 Task: Calculate mortgage payments for a house in Charlotte, North Carolina, with a 5 - year ARM loan.
Action: Mouse moved to (238, 170)
Screenshot: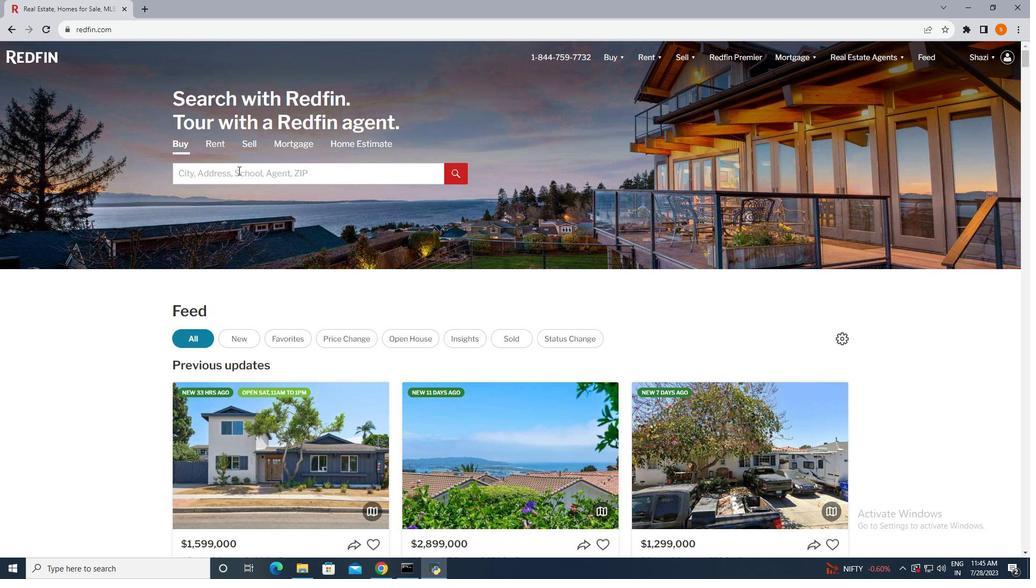 
Action: Mouse pressed left at (238, 170)
Screenshot: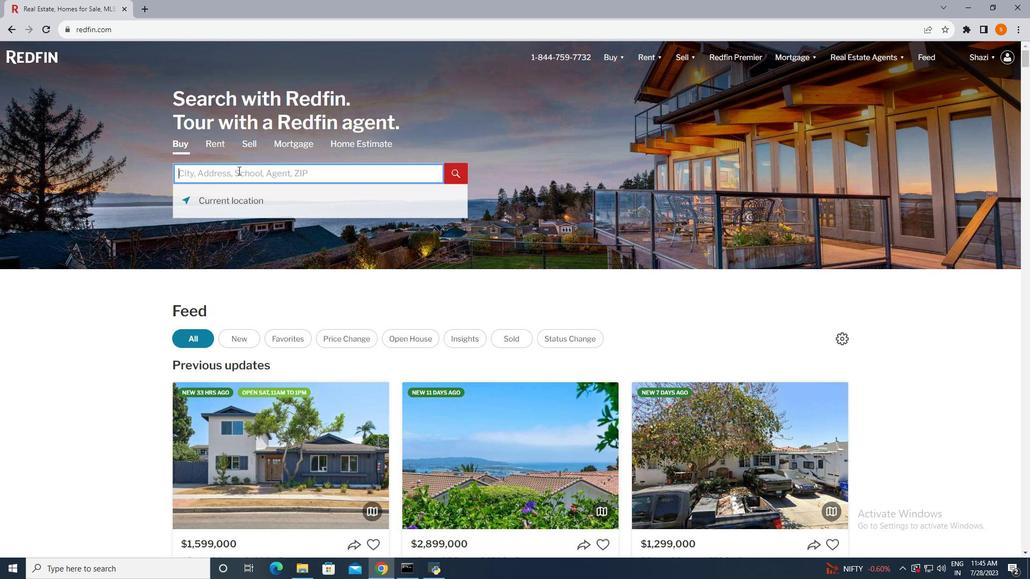 
Action: Key pressed <Key.shift>Charlotte,<Key.space><Key.shift>North<Key.space><Key.shift>Carolina<Key.enter>
Screenshot: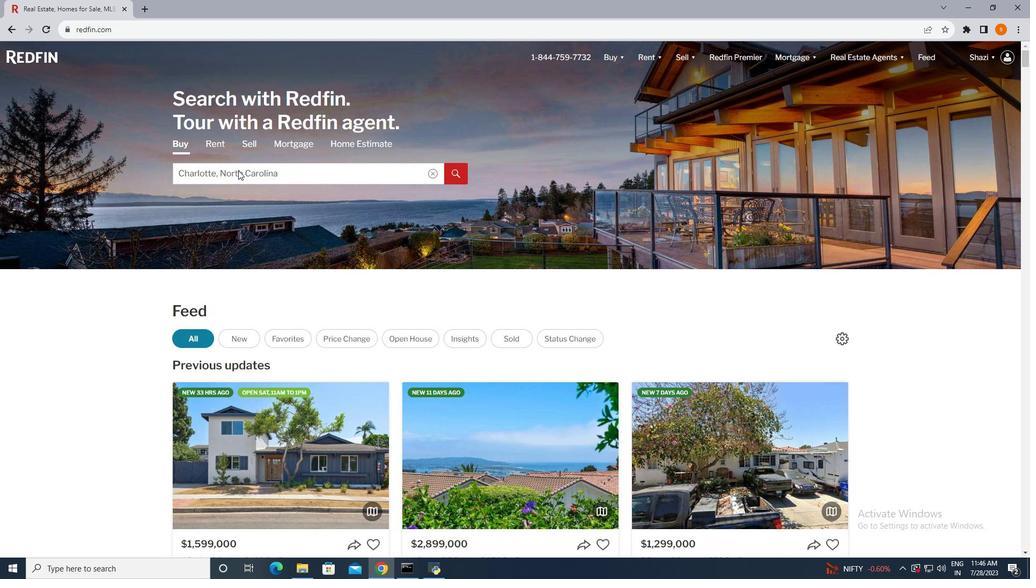 
Action: Mouse moved to (926, 130)
Screenshot: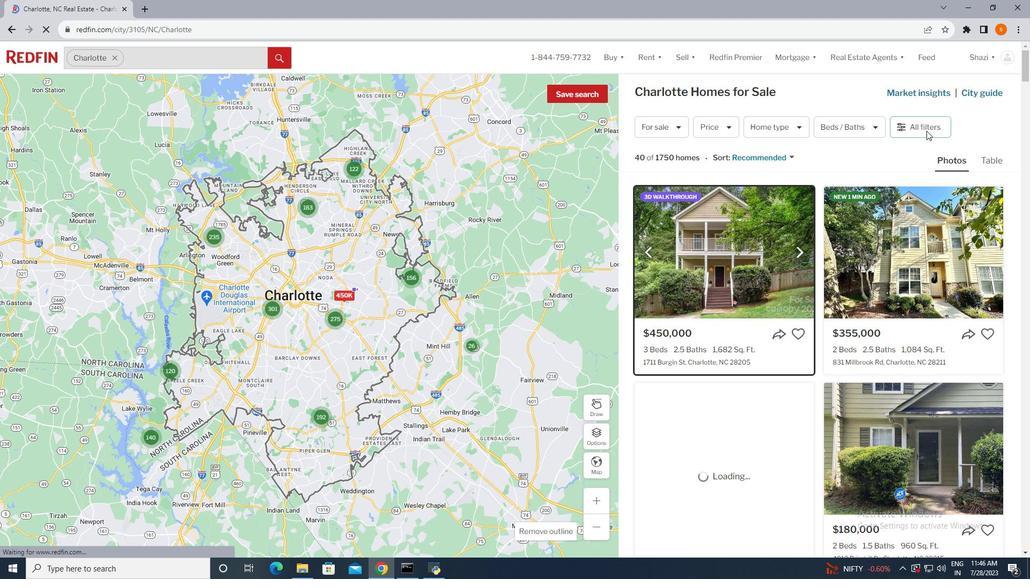 
Action: Mouse pressed left at (926, 130)
Screenshot: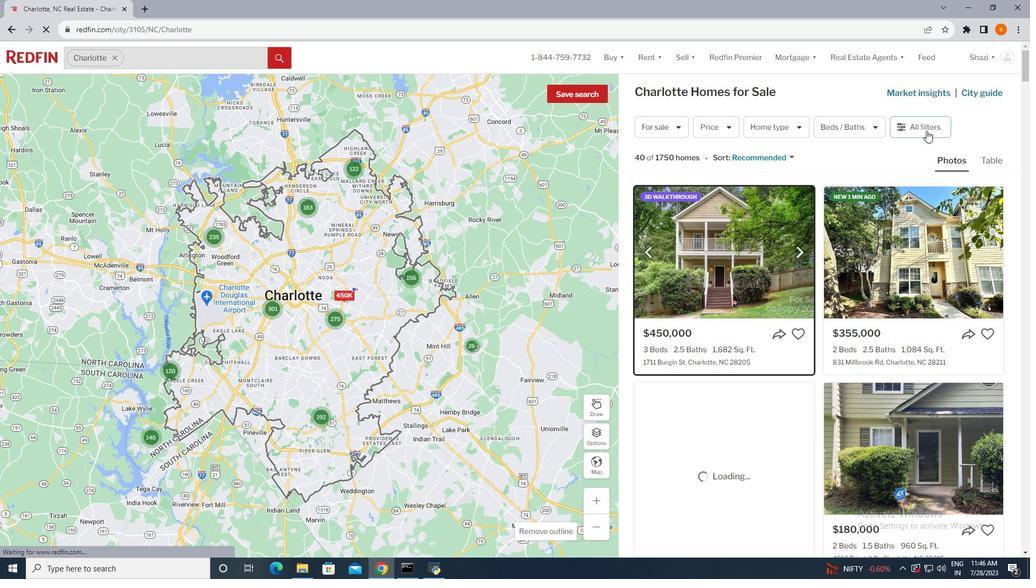 
Action: Mouse moved to (925, 126)
Screenshot: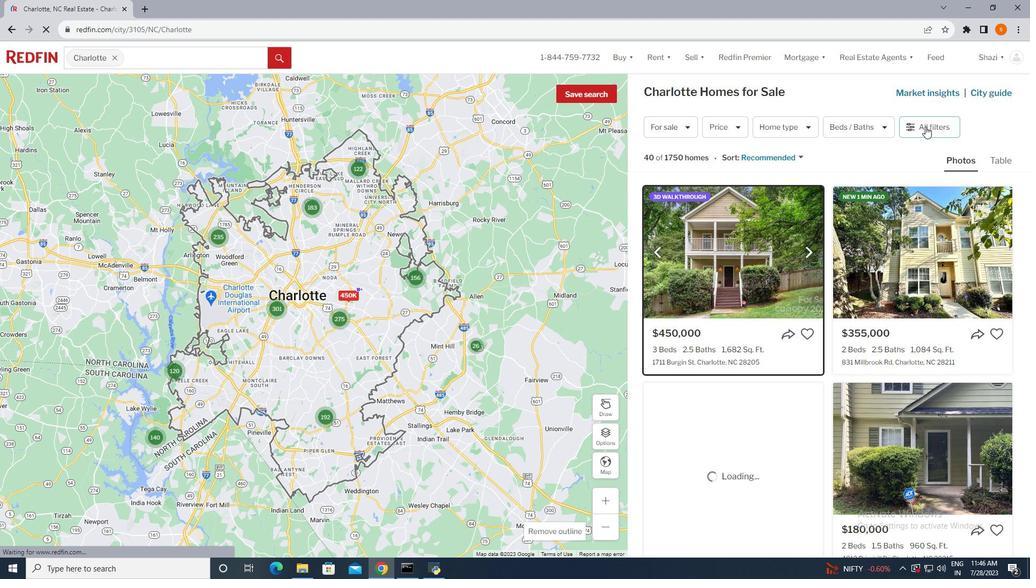 
Action: Mouse pressed left at (925, 126)
Screenshot: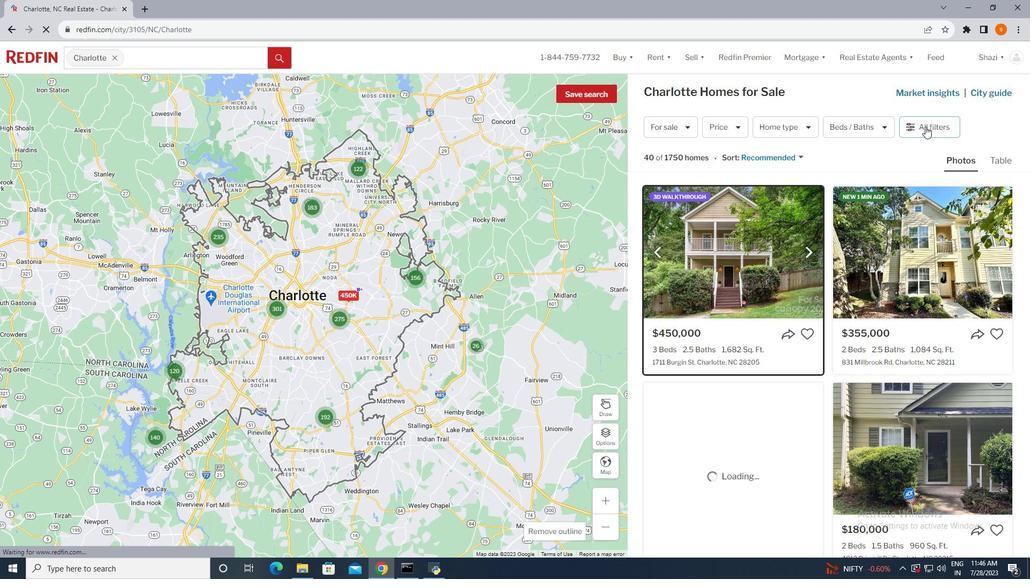 
Action: Mouse moved to (922, 124)
Screenshot: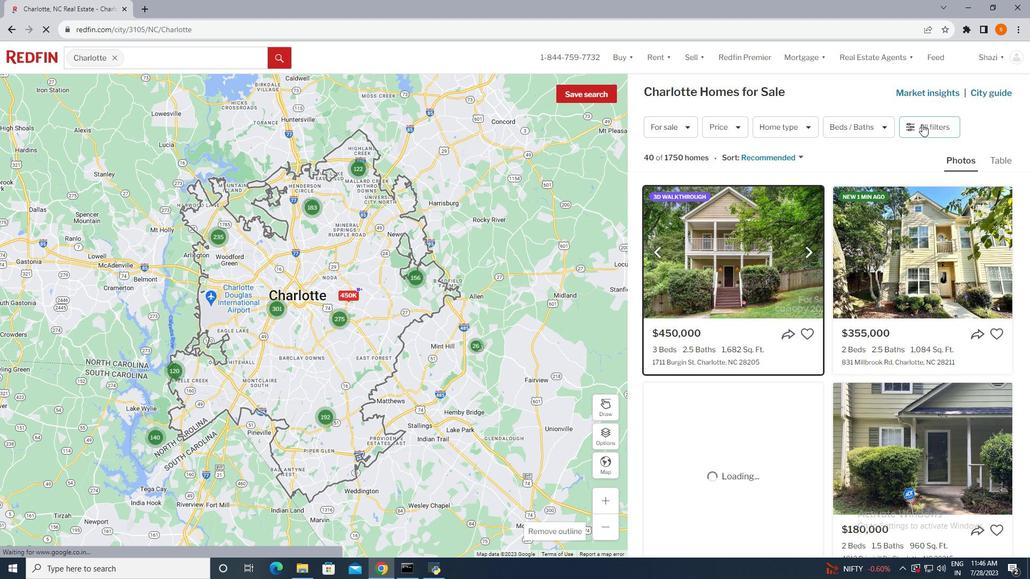 
Action: Mouse pressed left at (922, 124)
Screenshot: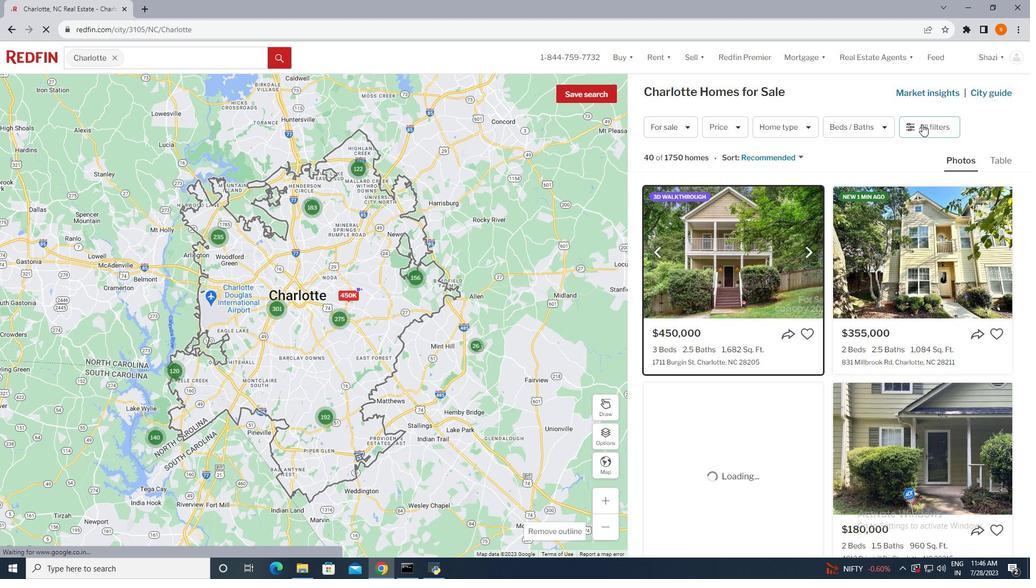 
Action: Mouse moved to (926, 121)
Screenshot: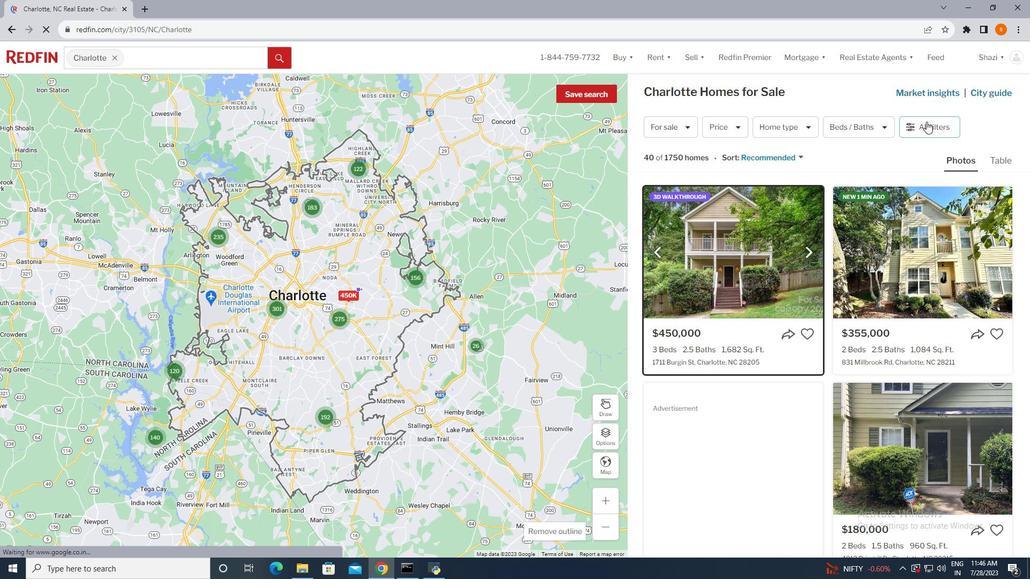 
Action: Mouse pressed left at (926, 121)
Screenshot: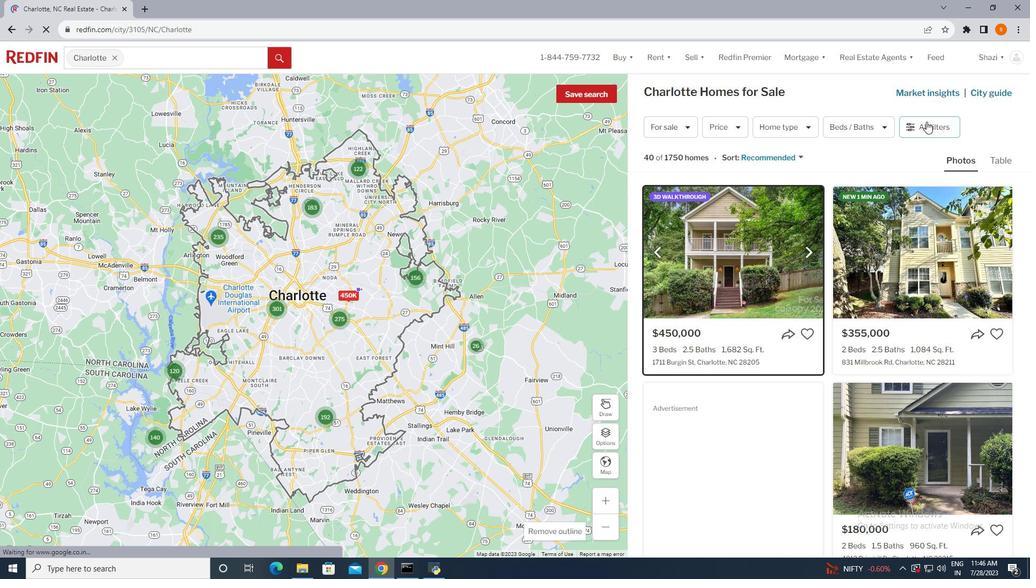 
Action: Mouse moved to (908, 120)
Screenshot: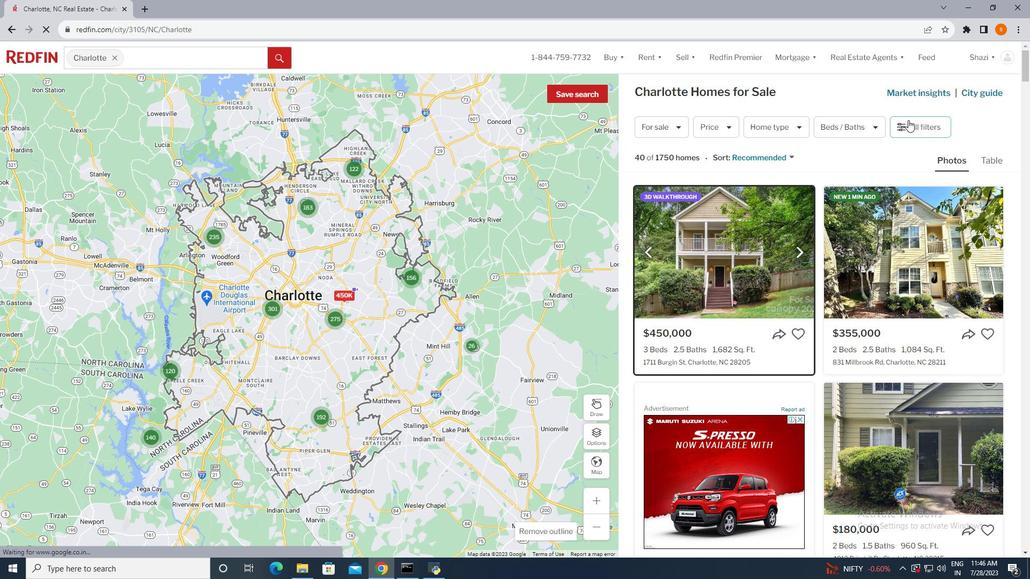 
Action: Mouse pressed left at (908, 120)
Screenshot: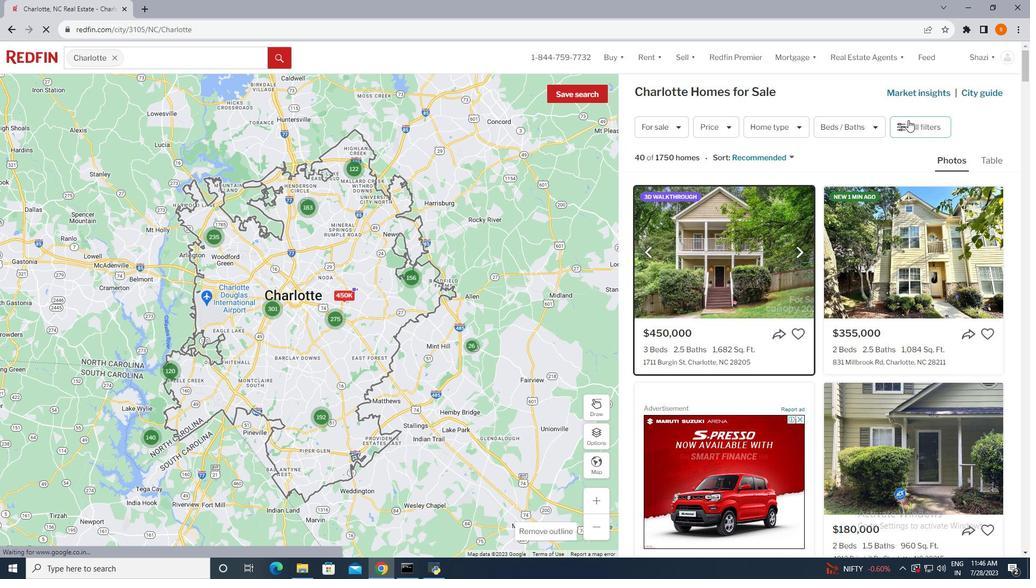 
Action: Mouse moved to (818, 335)
Screenshot: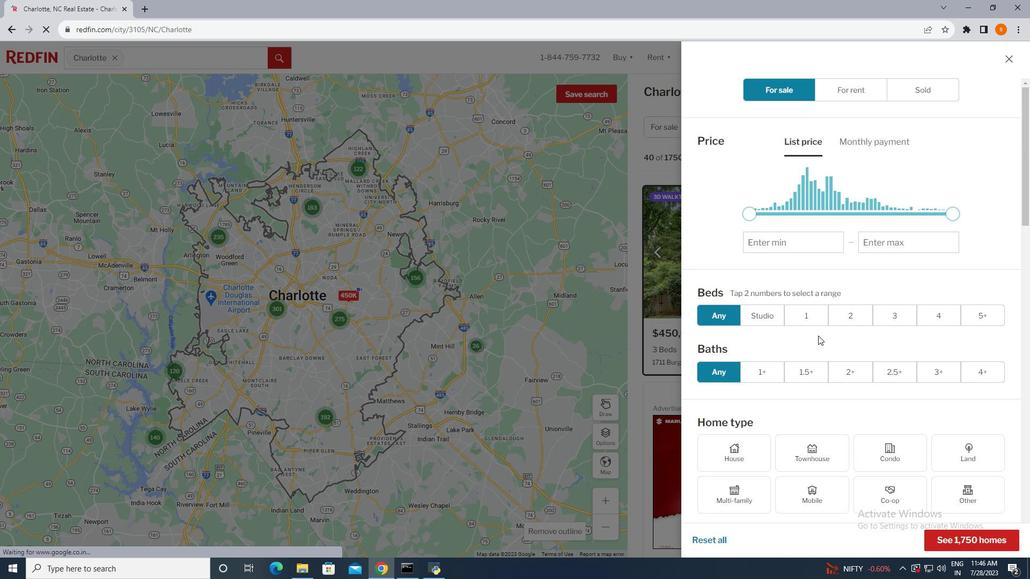 
Action: Mouse scrolled (818, 335) with delta (0, 0)
Screenshot: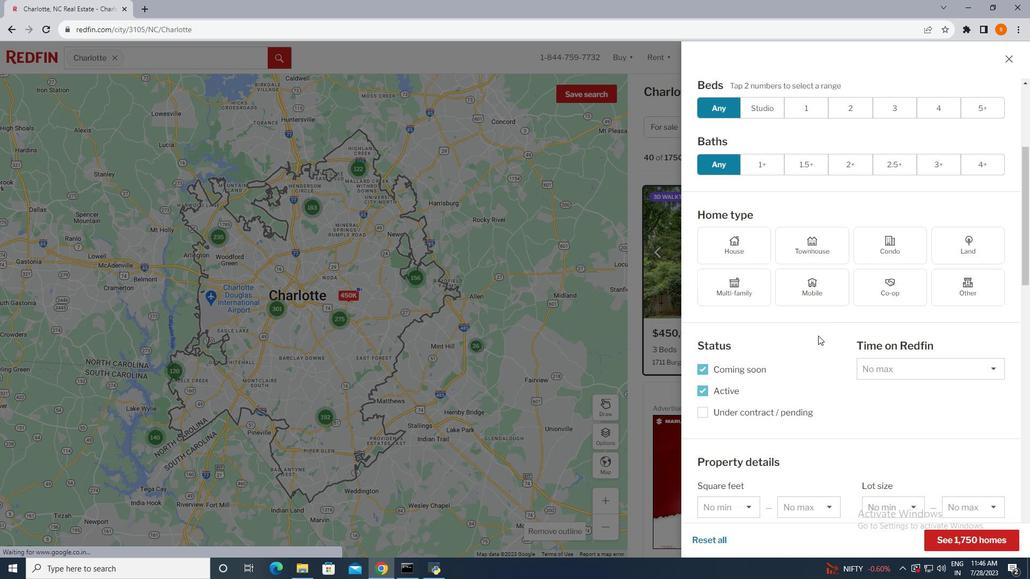 
Action: Mouse scrolled (818, 335) with delta (0, 0)
Screenshot: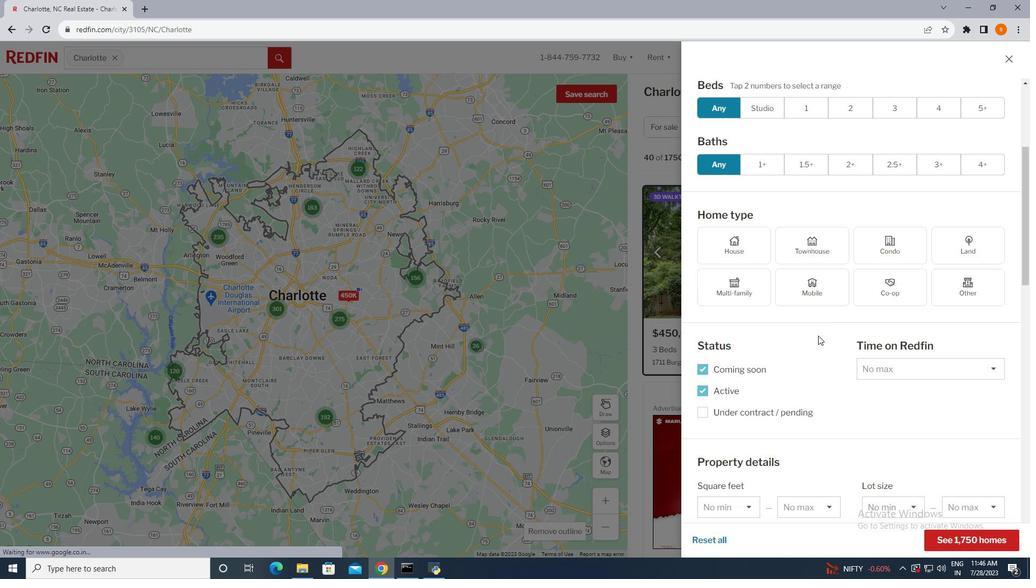 
Action: Mouse scrolled (818, 335) with delta (0, 0)
Screenshot: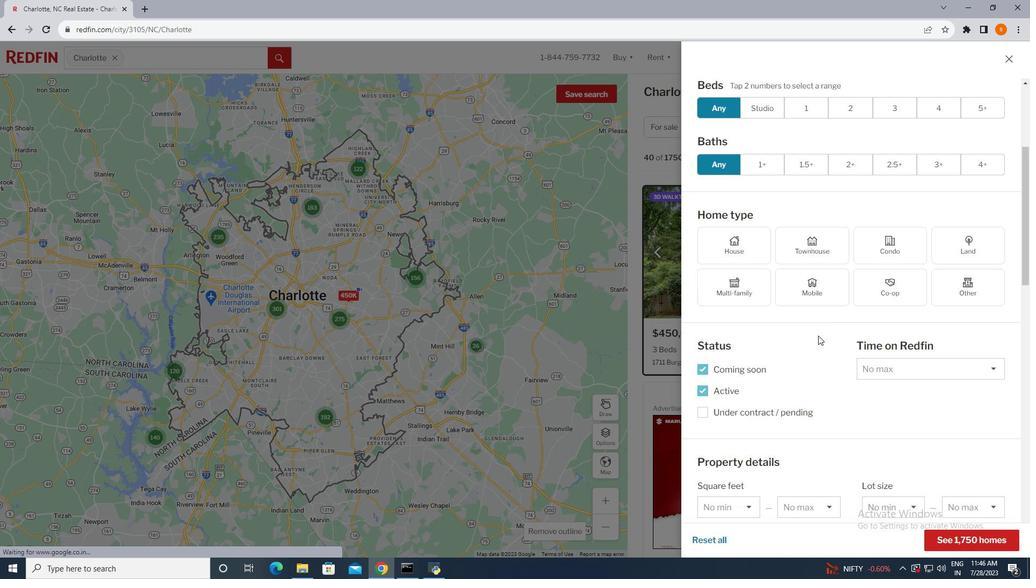 
Action: Mouse scrolled (818, 335) with delta (0, 0)
Screenshot: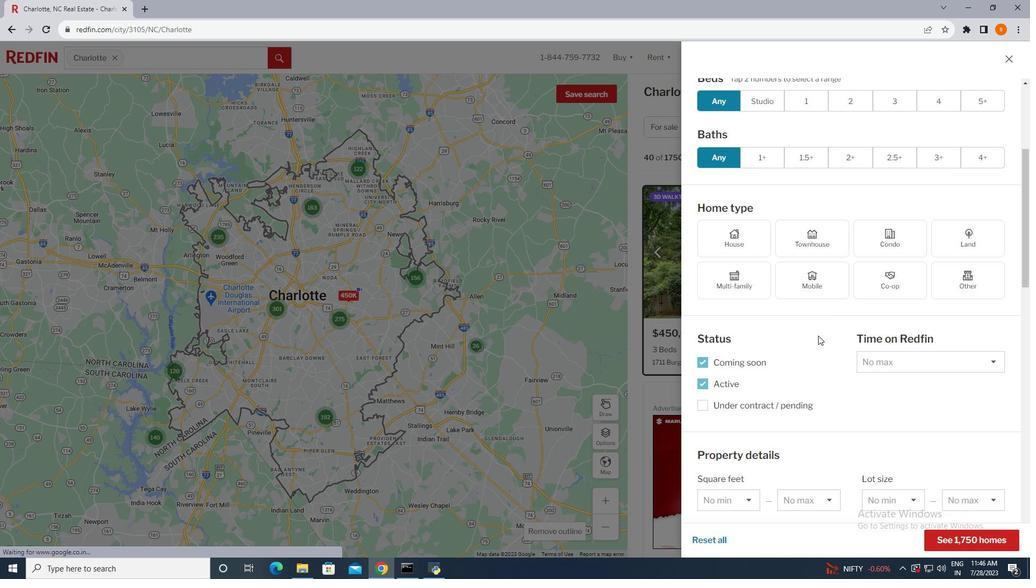 
Action: Mouse moved to (736, 235)
Screenshot: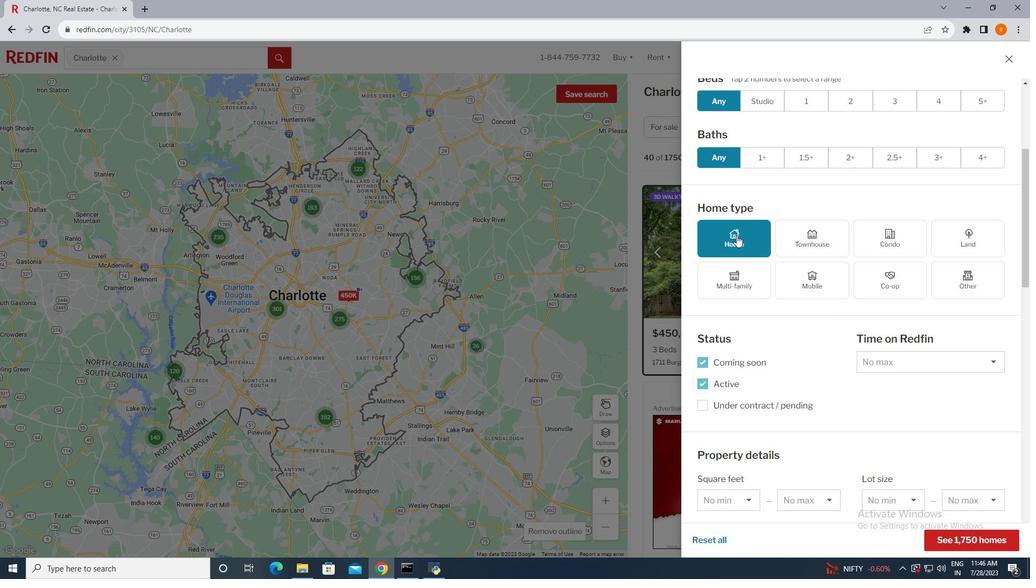 
Action: Mouse pressed left at (736, 235)
Screenshot: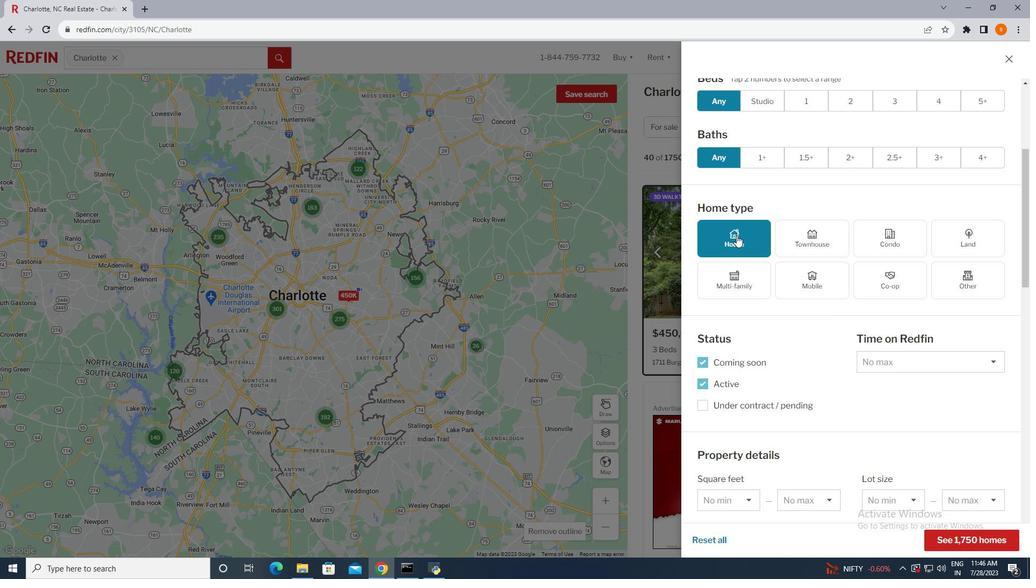 
Action: Mouse moved to (957, 533)
Screenshot: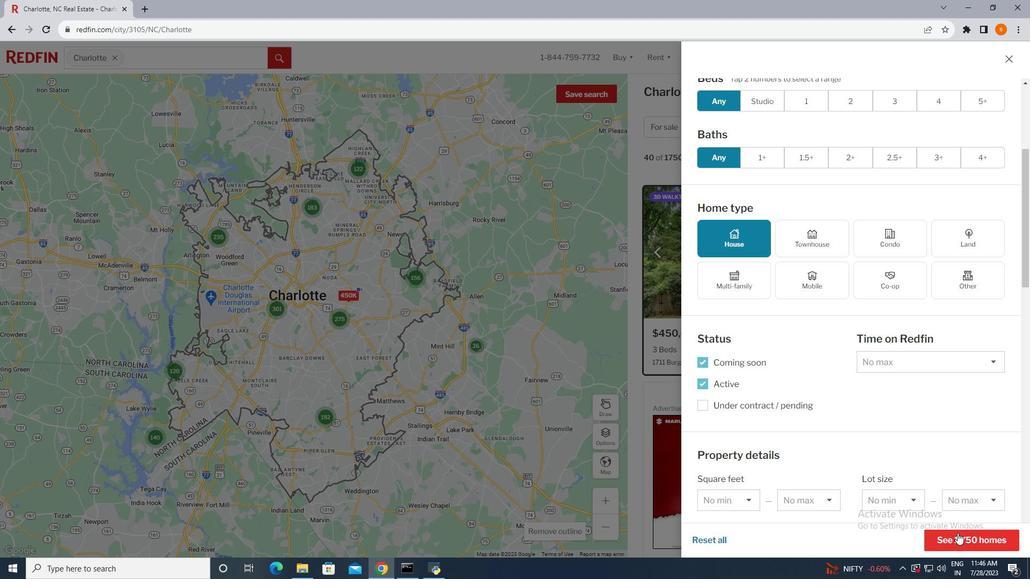 
Action: Mouse pressed left at (957, 533)
Screenshot: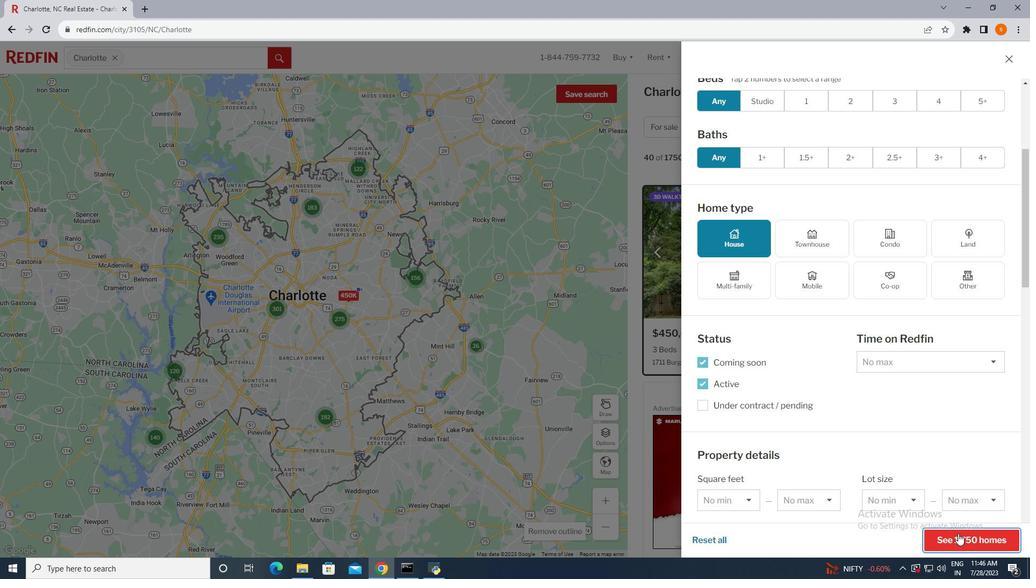 
Action: Mouse moved to (787, 150)
Screenshot: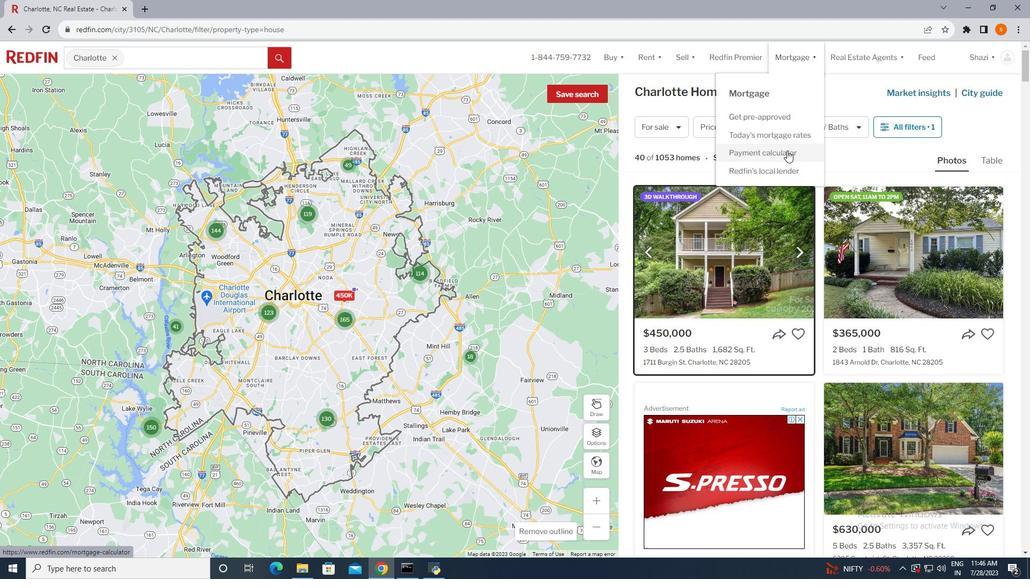 
Action: Mouse pressed left at (787, 150)
Screenshot: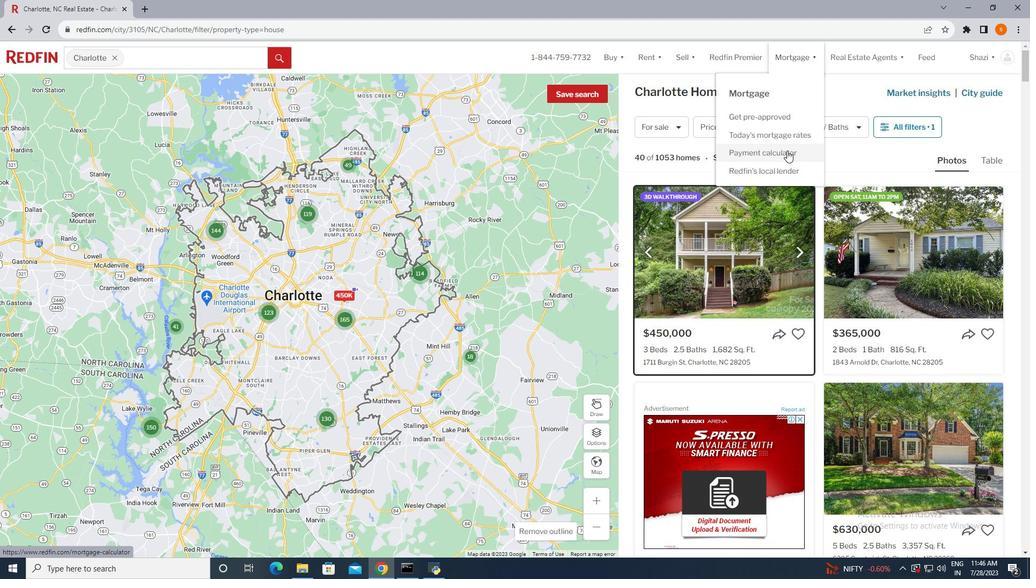 
Action: Mouse moved to (178, 310)
Screenshot: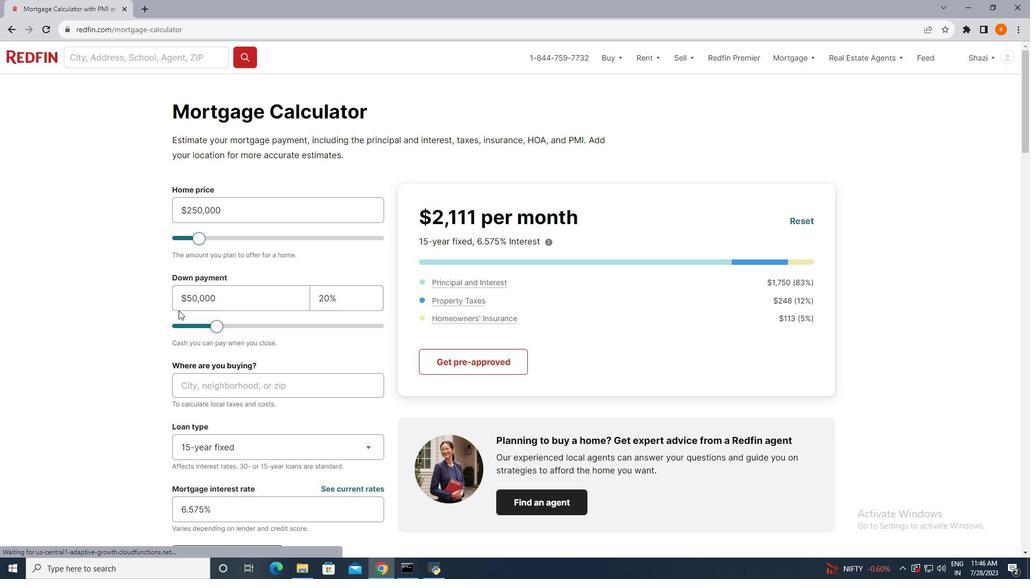 
Action: Mouse scrolled (178, 310) with delta (0, 0)
Screenshot: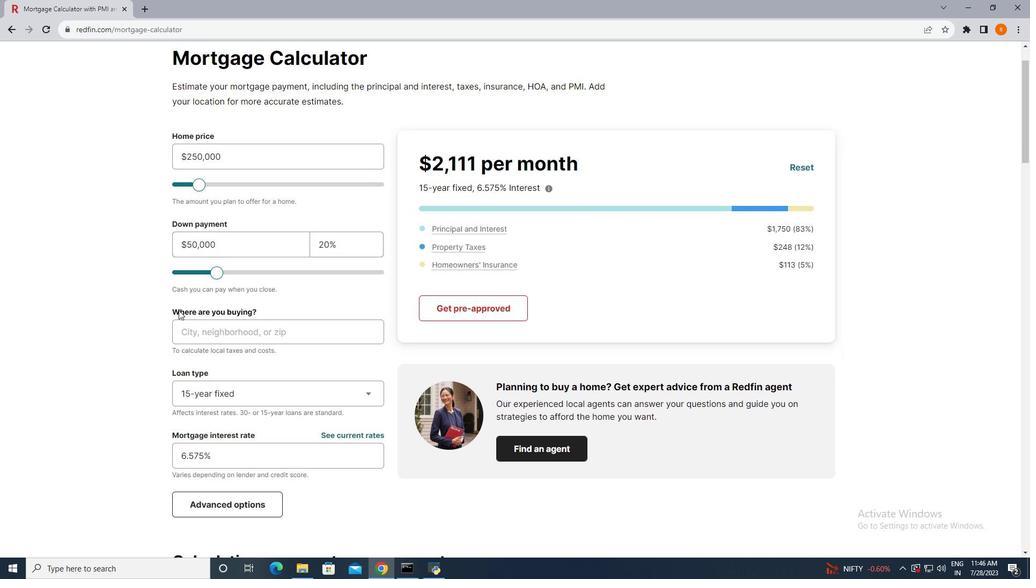 
Action: Mouse moved to (203, 336)
Screenshot: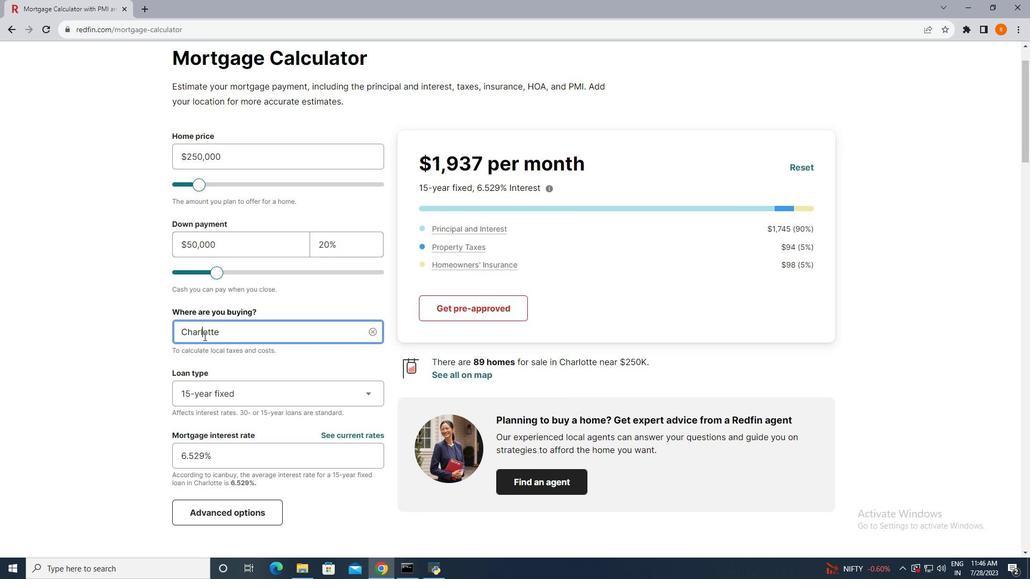 
Action: Mouse pressed left at (203, 336)
Screenshot: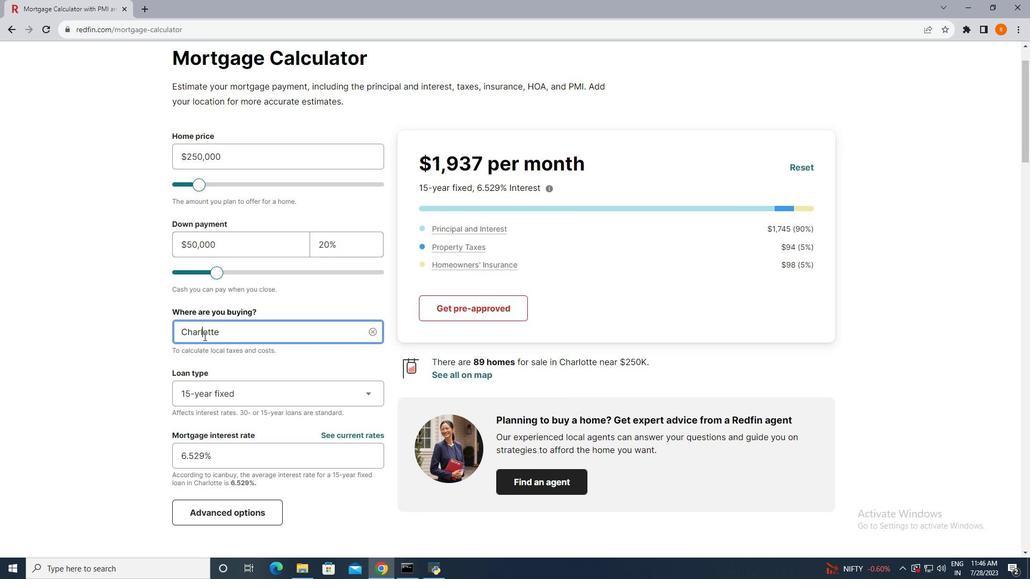 
Action: Mouse moved to (106, 351)
Screenshot: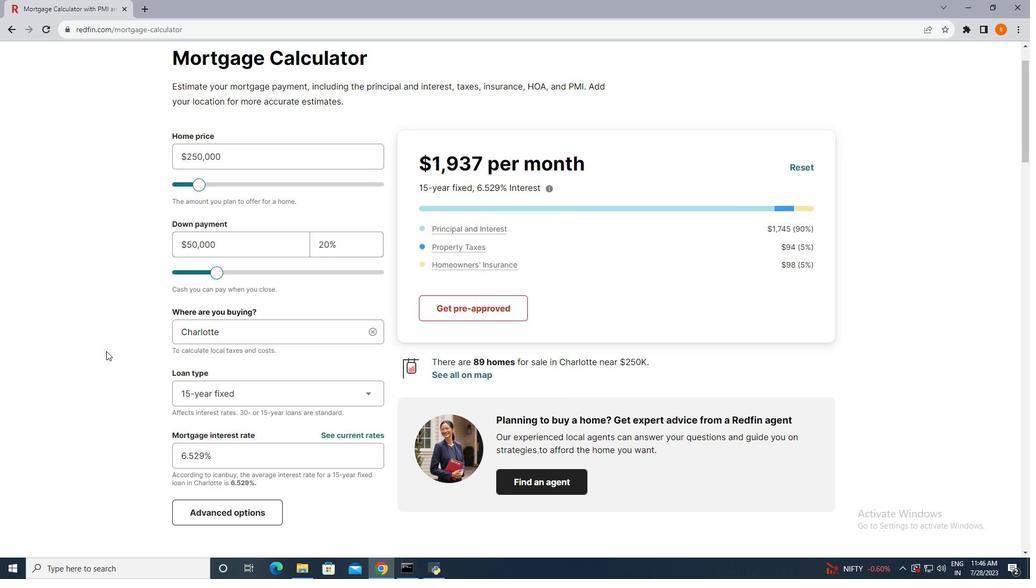 
Action: Mouse pressed left at (106, 351)
Screenshot: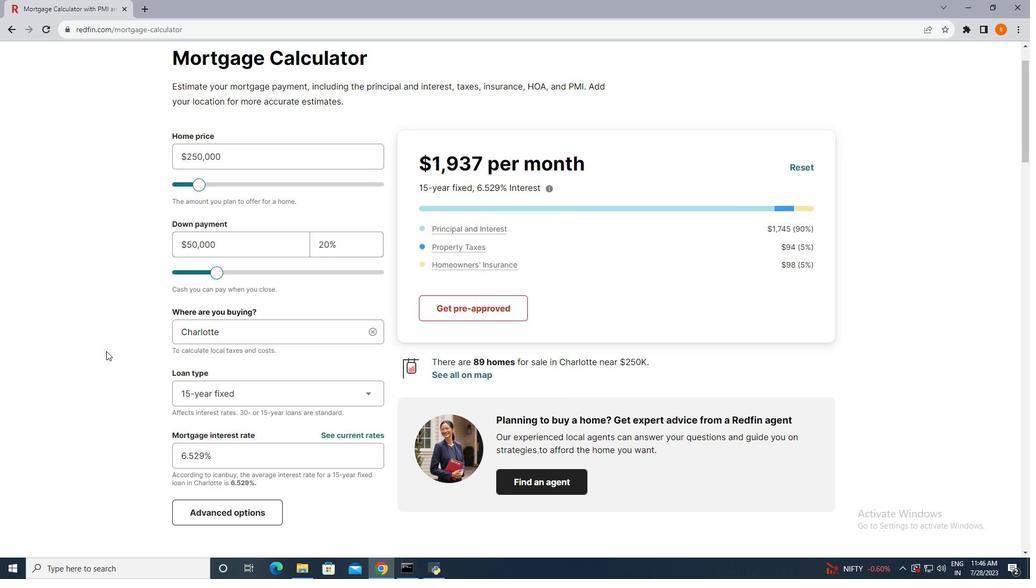 
Action: Mouse moved to (274, 388)
Screenshot: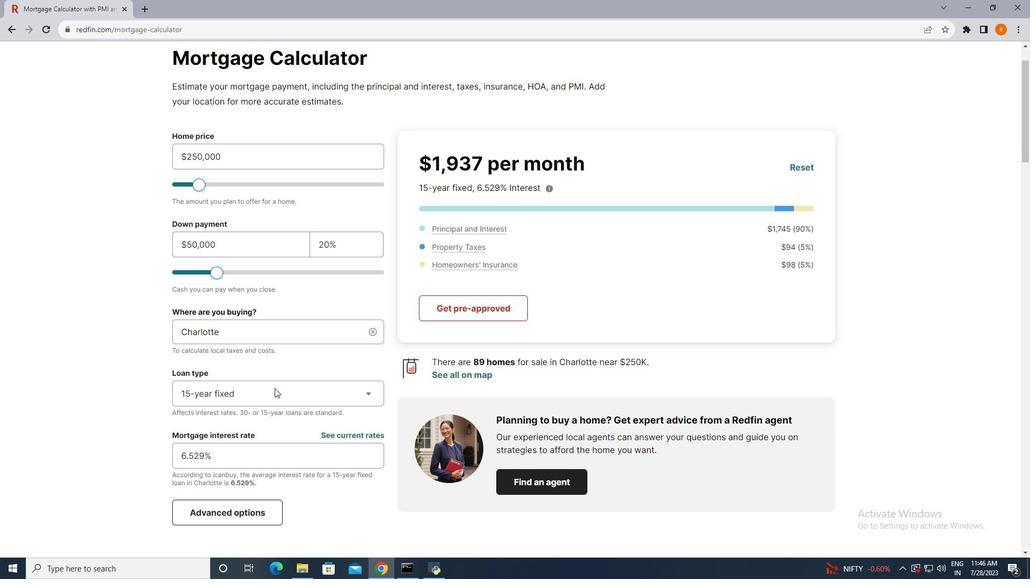 
Action: Mouse pressed left at (274, 388)
Screenshot: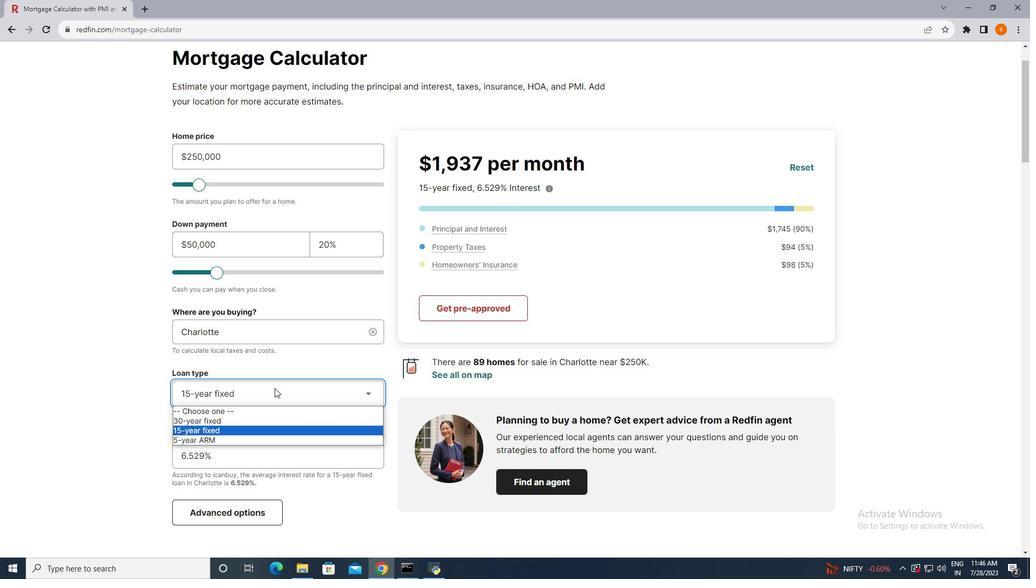 
Action: Mouse moved to (195, 437)
Screenshot: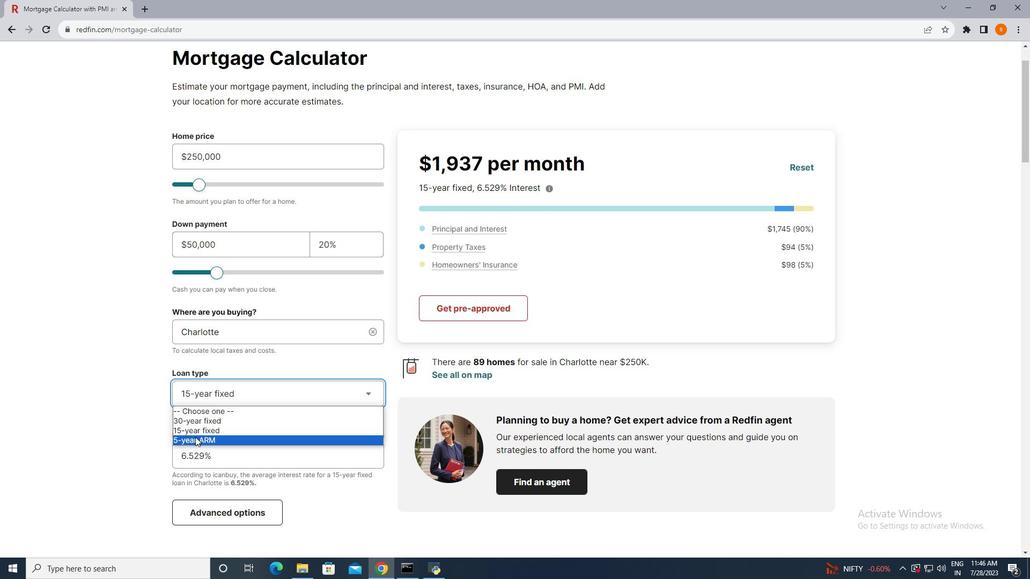 
Action: Mouse pressed left at (195, 437)
Screenshot: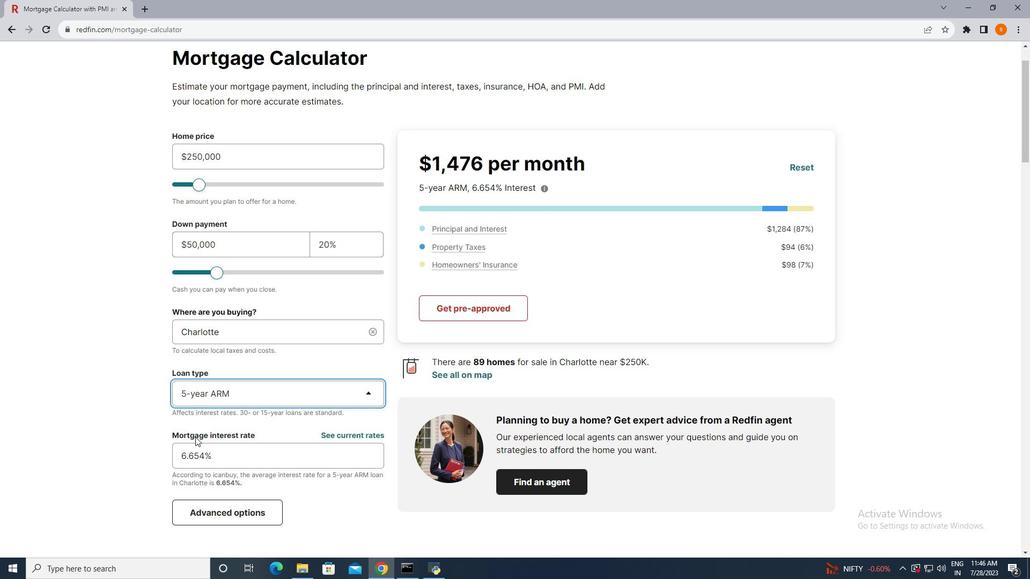 
Action: Mouse moved to (222, 513)
Screenshot: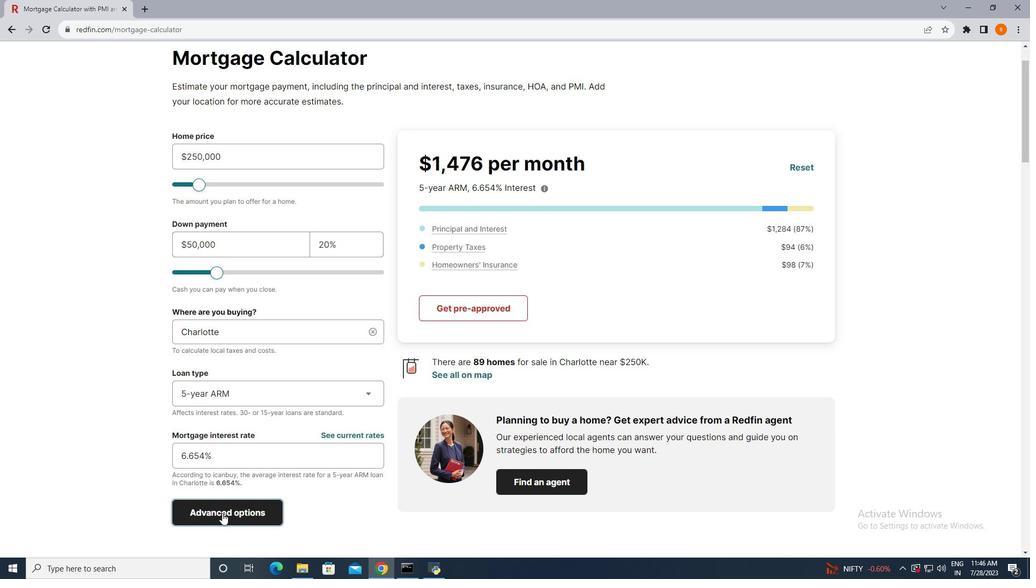 
Action: Mouse pressed left at (222, 513)
Screenshot: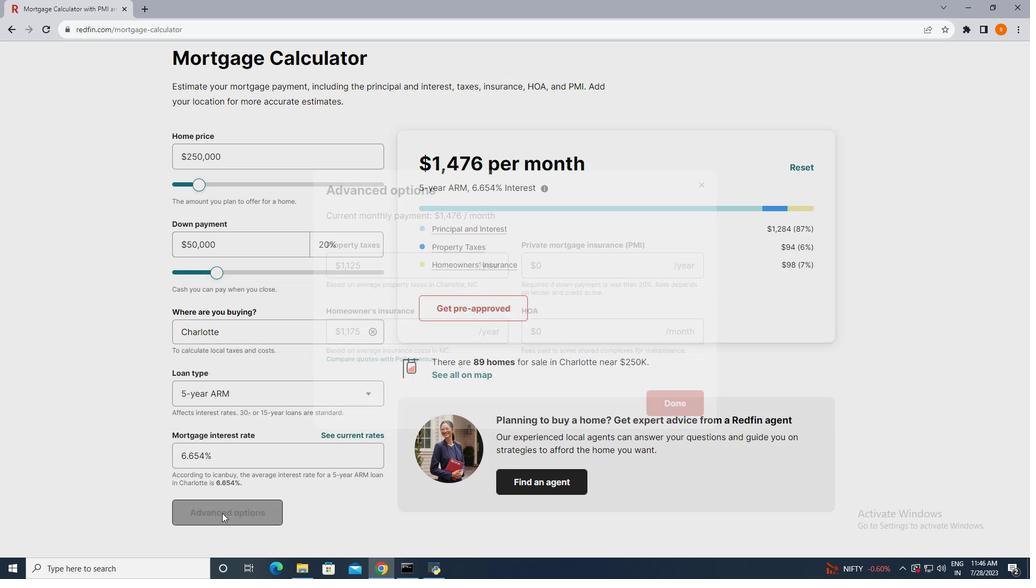 
Action: Mouse moved to (684, 408)
Screenshot: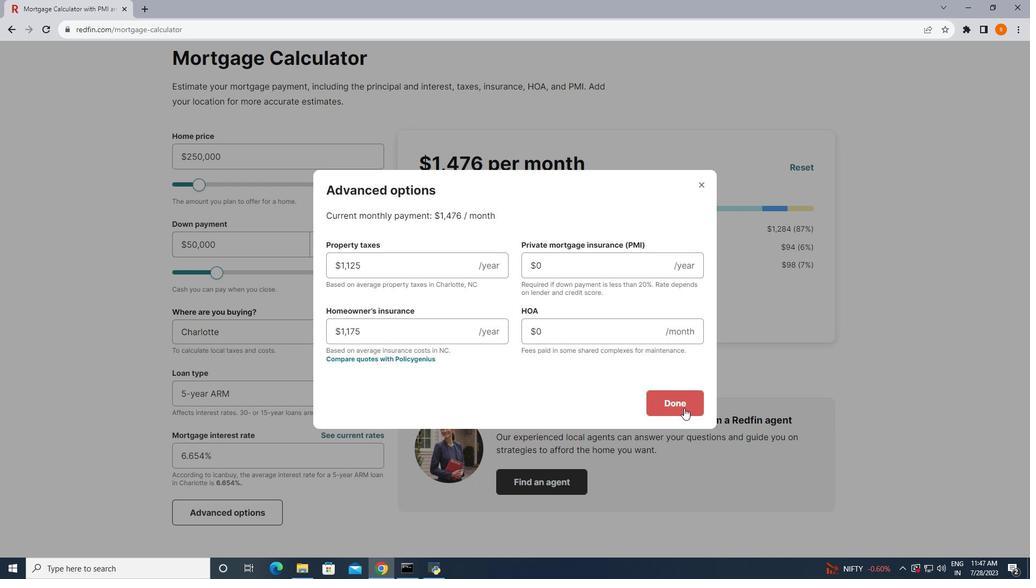 
Action: Mouse pressed left at (684, 408)
Screenshot: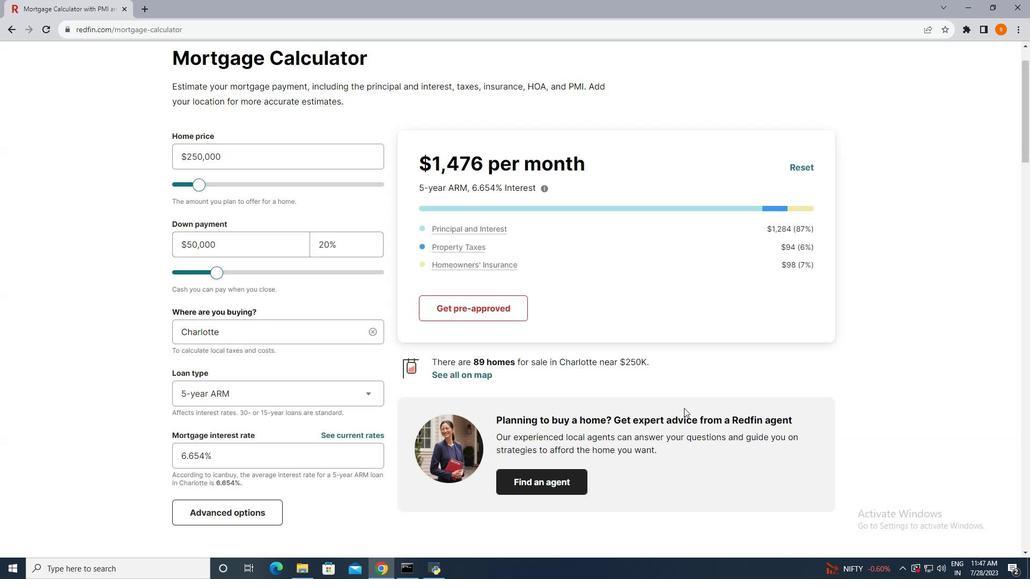 
Action: Mouse moved to (446, 289)
Screenshot: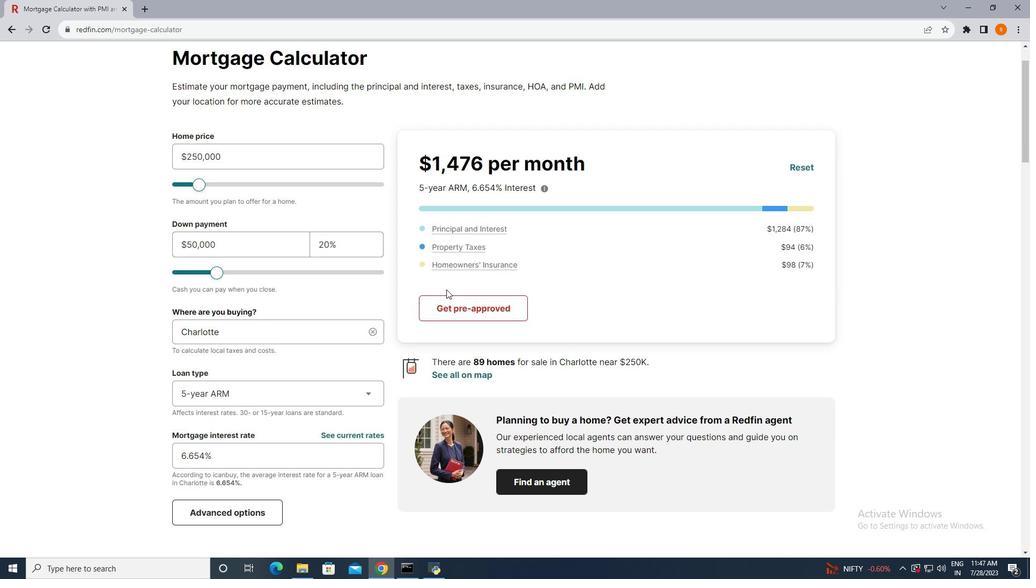 
Action: Mouse scrolled (446, 289) with delta (0, 0)
Screenshot: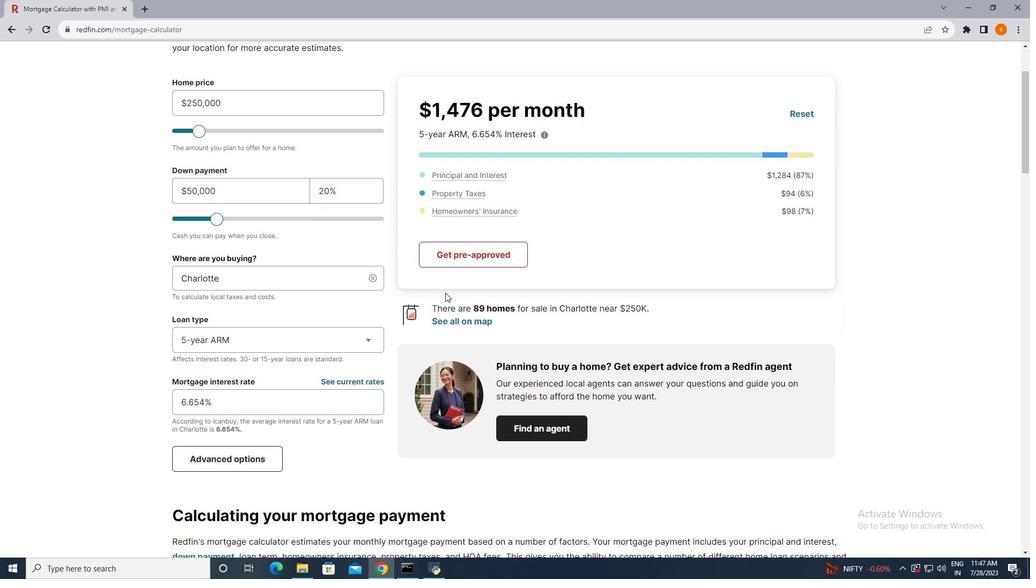
Action: Mouse moved to (445, 293)
Screenshot: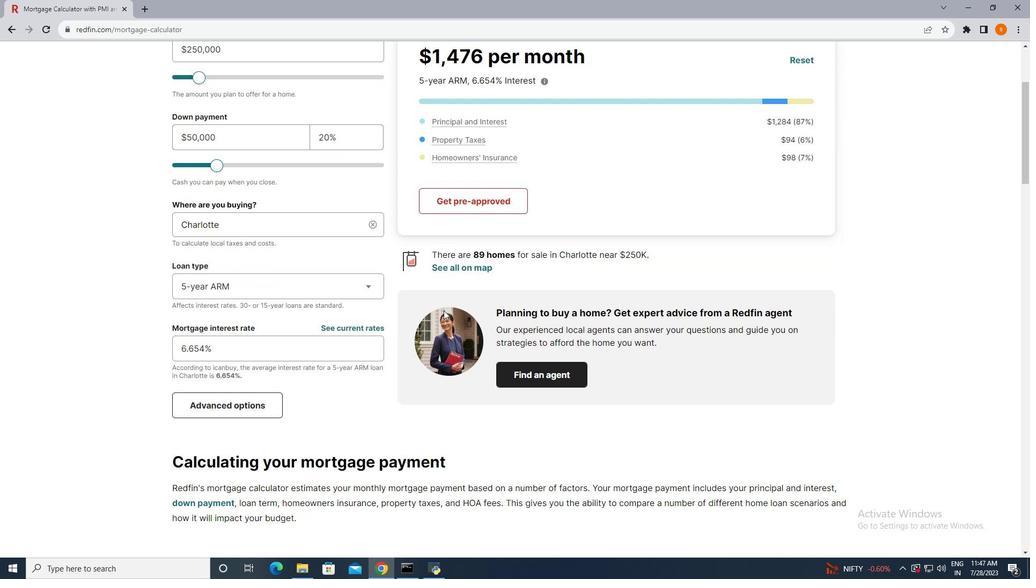 
Action: Mouse scrolled (445, 292) with delta (0, 0)
Screenshot: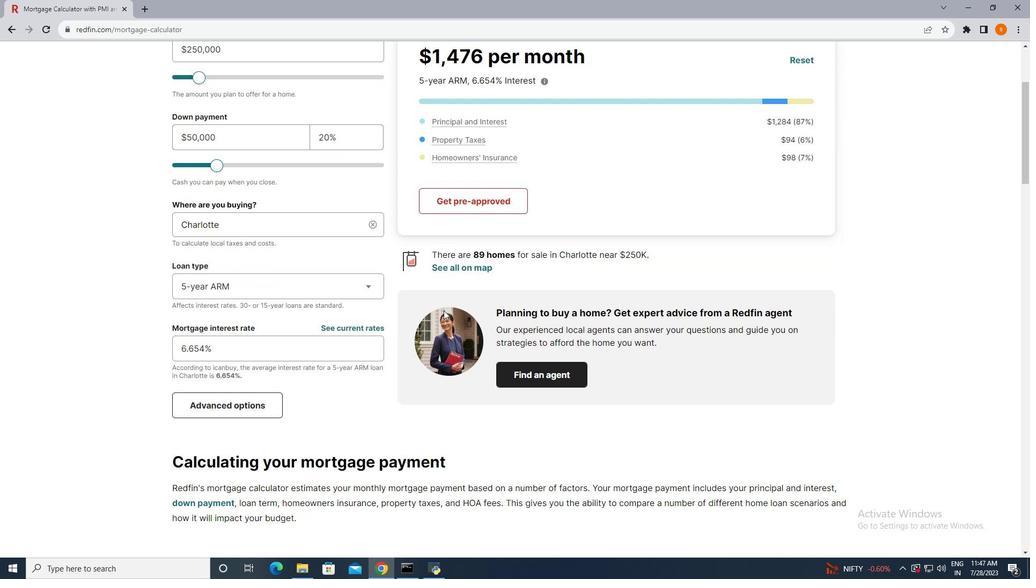 
Action: Mouse moved to (443, 313)
Screenshot: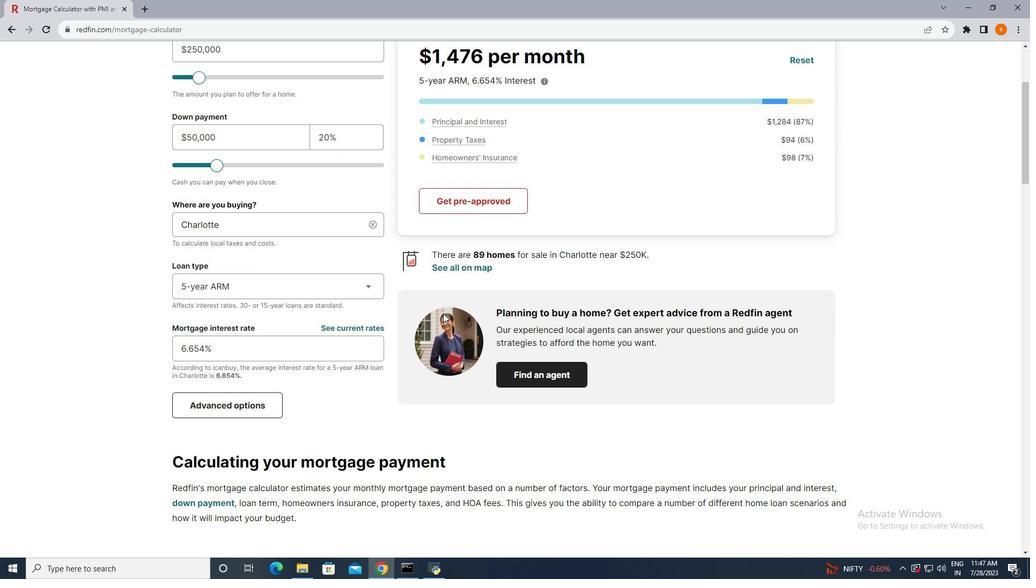 
Action: Mouse scrolled (443, 313) with delta (0, 0)
Screenshot: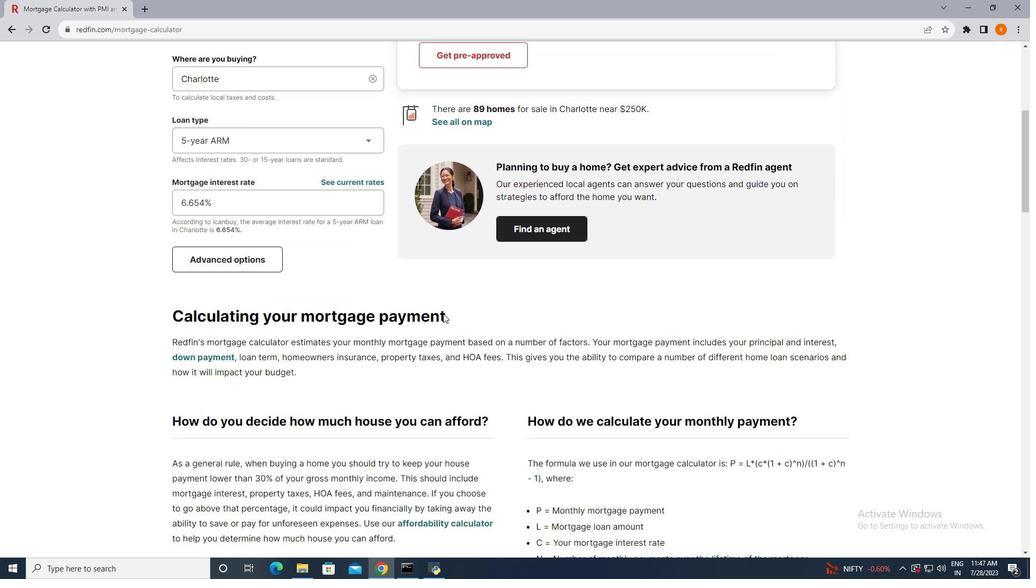 
Action: Mouse scrolled (443, 313) with delta (0, 0)
Screenshot: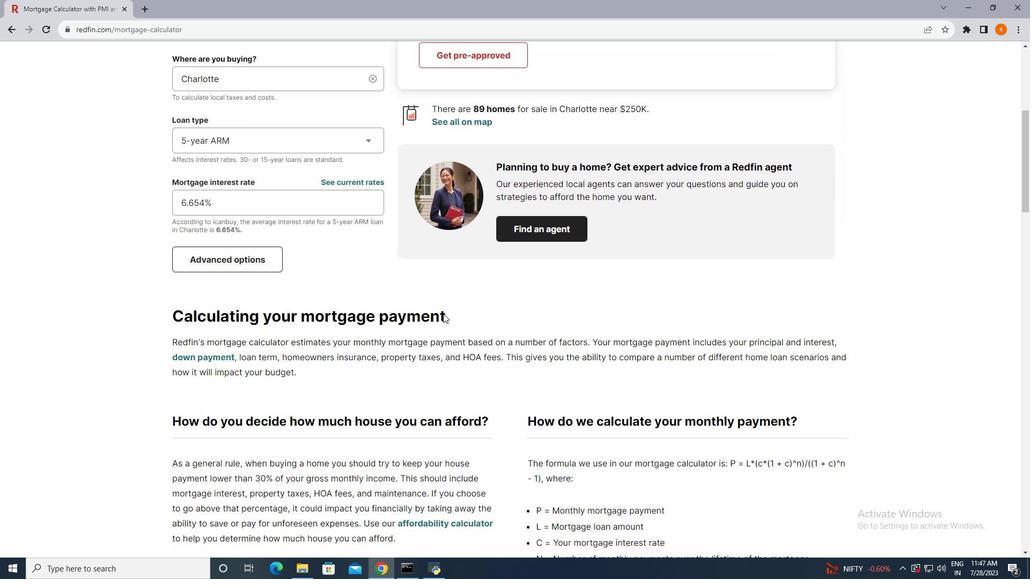 
Action: Mouse scrolled (443, 313) with delta (0, 0)
Screenshot: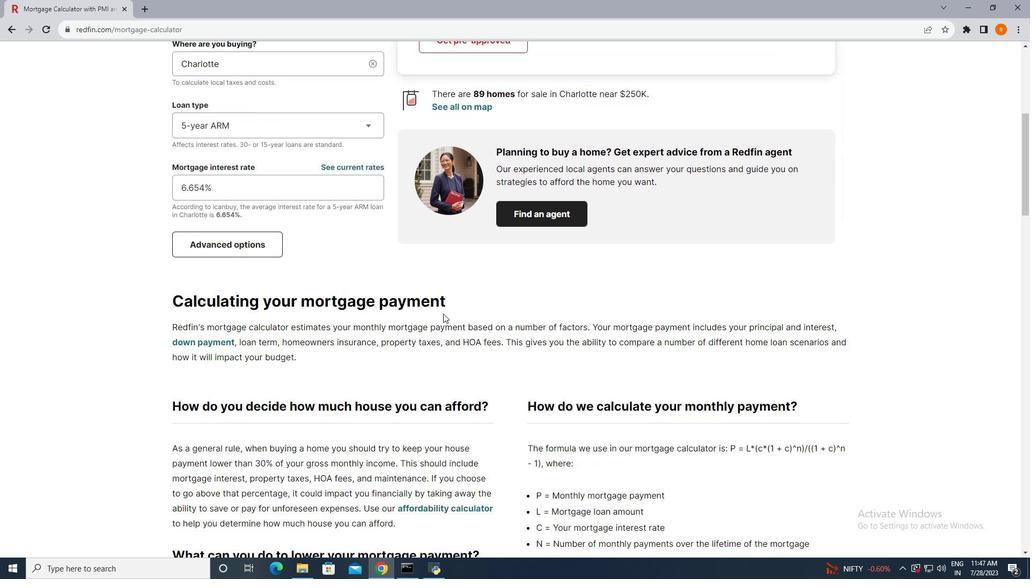 
Action: Mouse scrolled (443, 313) with delta (0, 0)
Screenshot: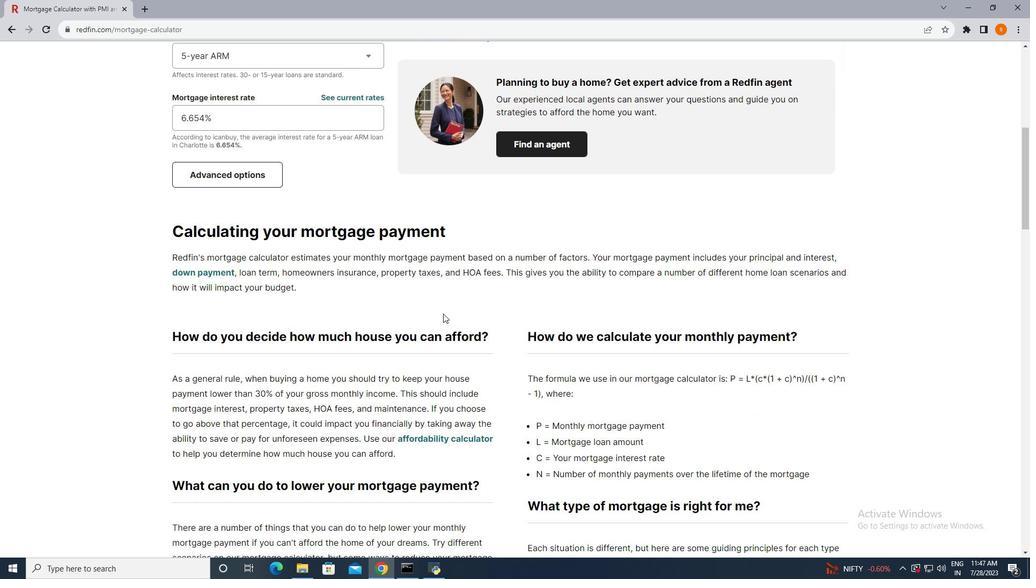 
Action: Mouse scrolled (443, 313) with delta (0, 0)
Screenshot: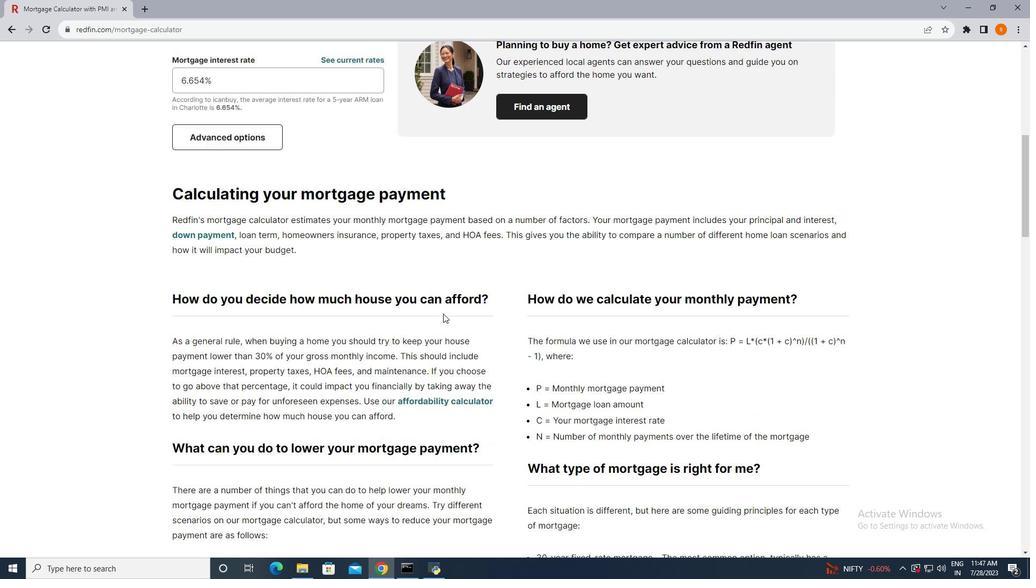 
Action: Mouse scrolled (443, 313) with delta (0, 0)
Screenshot: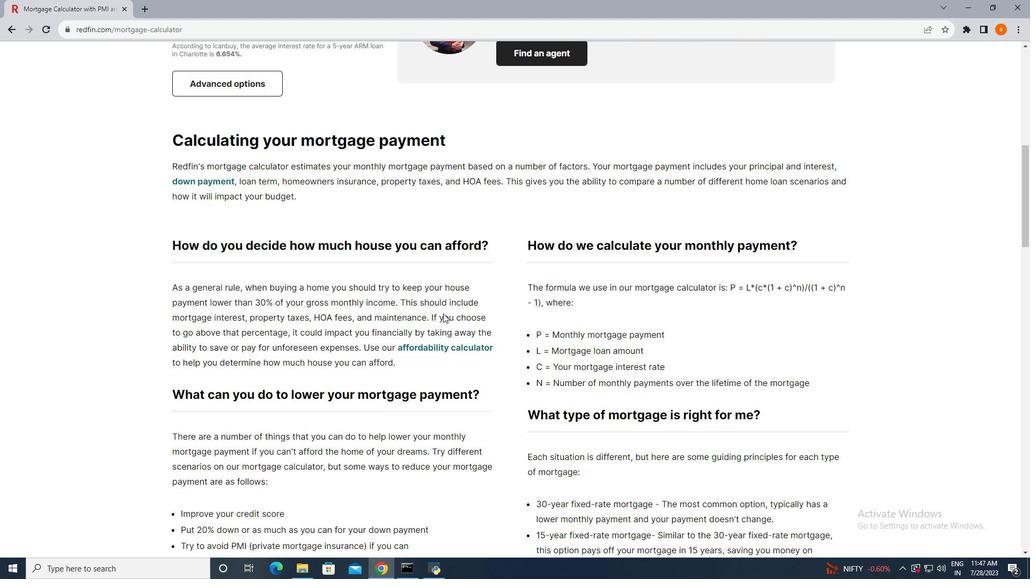 
Action: Mouse scrolled (443, 313) with delta (0, 0)
Screenshot: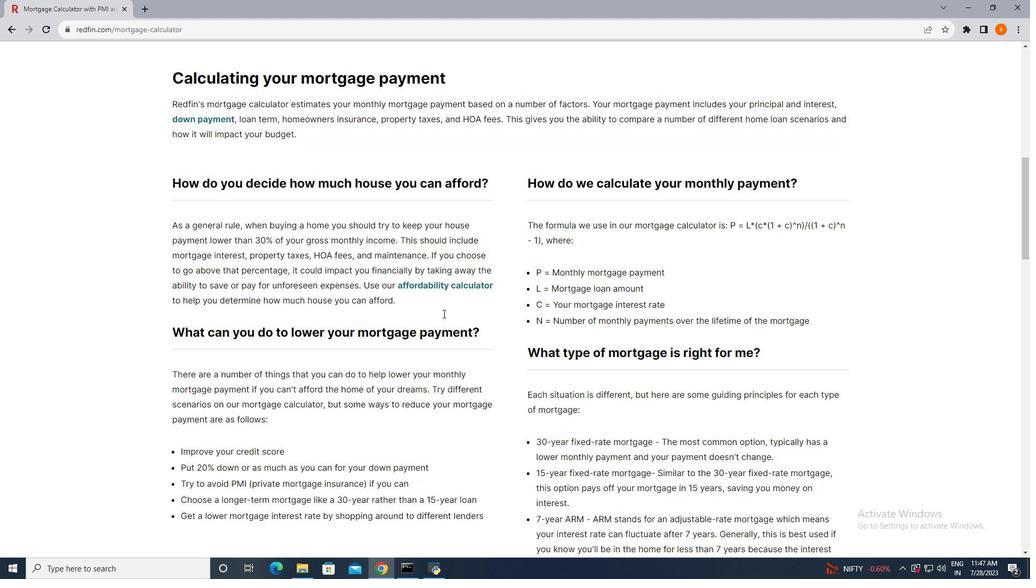 
Action: Mouse scrolled (443, 313) with delta (0, 0)
Screenshot: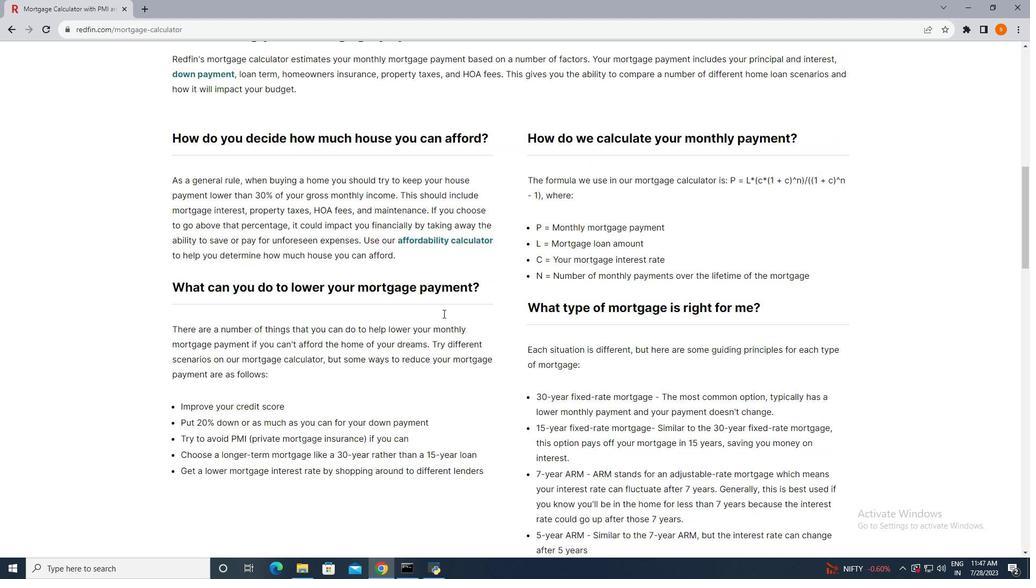 
Action: Mouse scrolled (443, 313) with delta (0, 0)
Screenshot: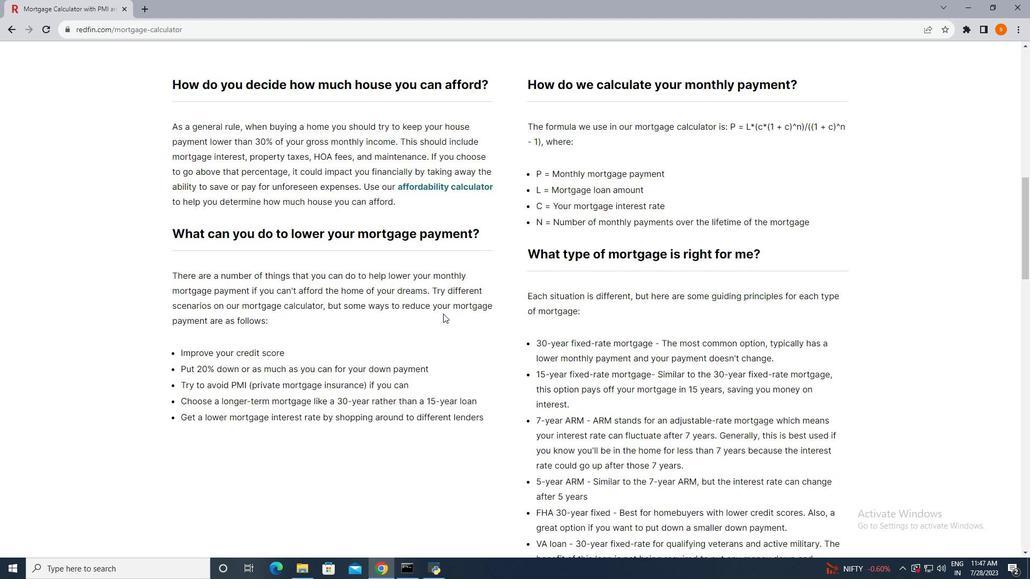 
Action: Mouse scrolled (443, 313) with delta (0, 0)
Screenshot: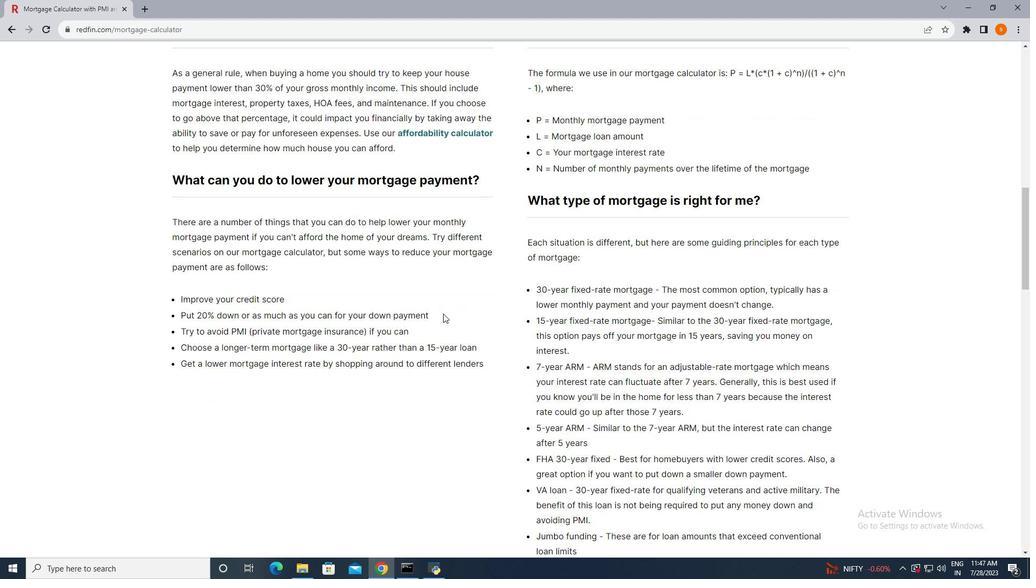 
Action: Mouse scrolled (443, 313) with delta (0, 0)
Screenshot: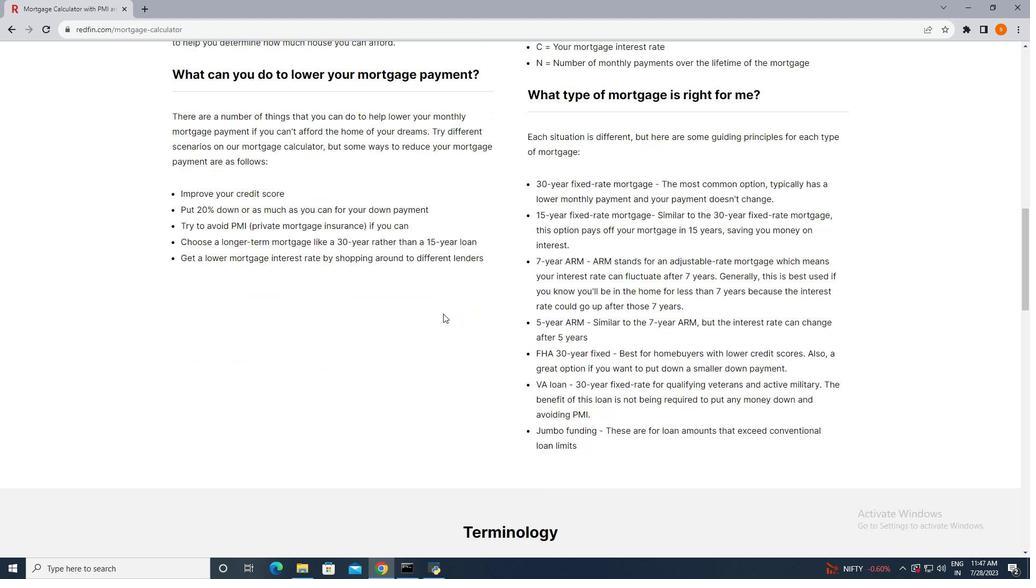 
Action: Mouse scrolled (443, 313) with delta (0, 0)
Screenshot: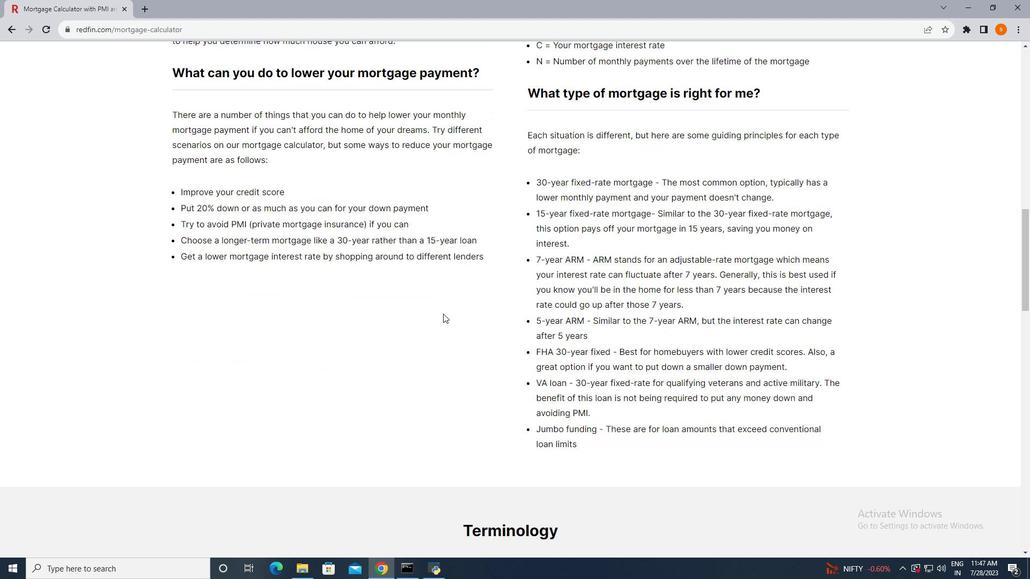 
Action: Mouse scrolled (443, 313) with delta (0, 0)
Screenshot: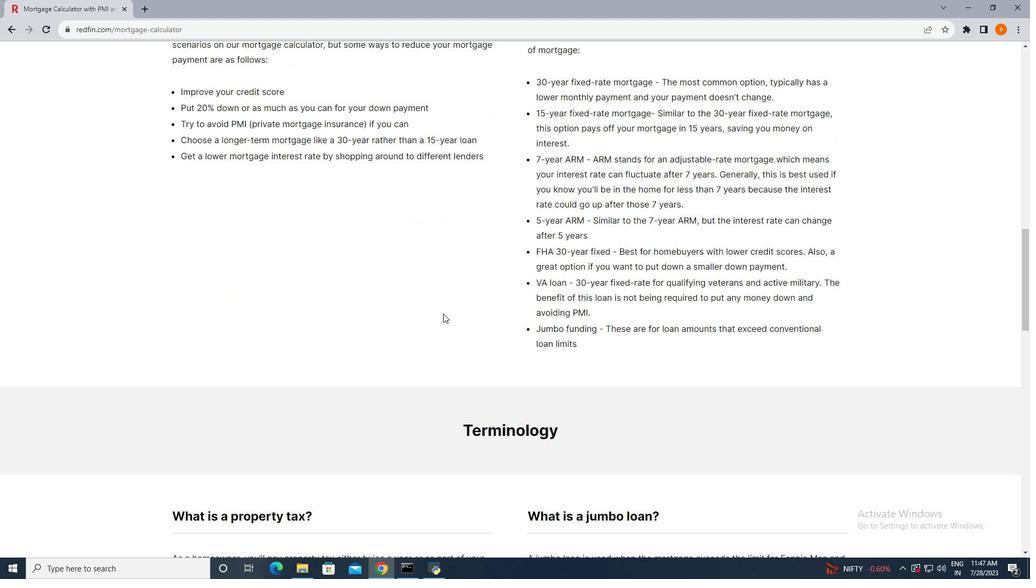
Action: Mouse scrolled (443, 313) with delta (0, 0)
Screenshot: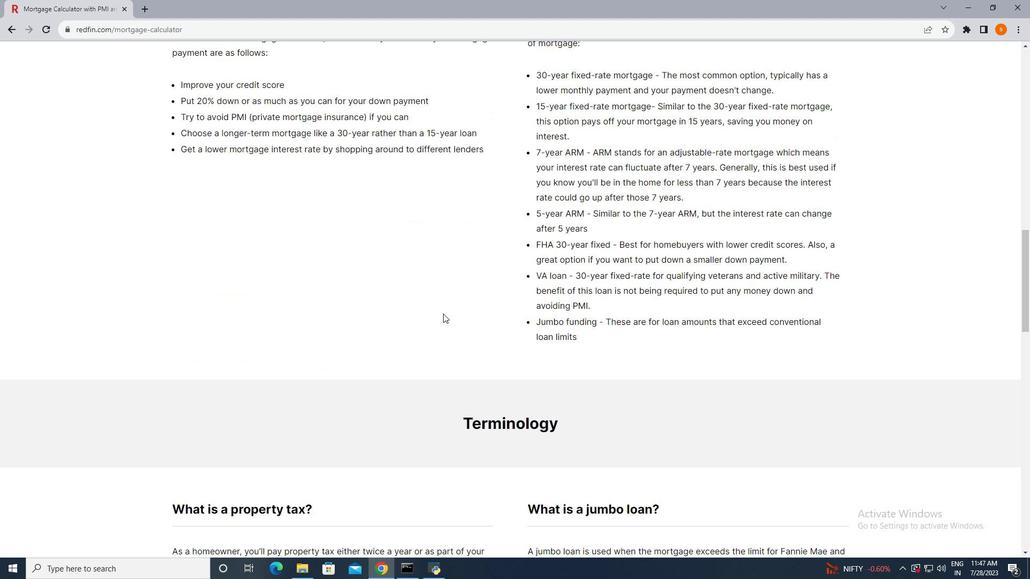 
Action: Mouse scrolled (443, 313) with delta (0, 0)
Screenshot: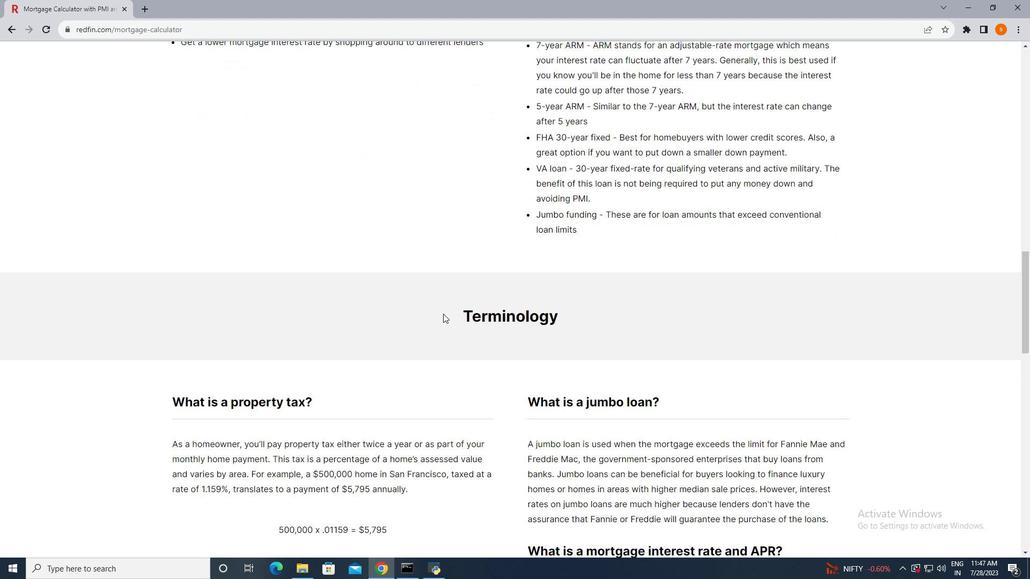 
Action: Mouse scrolled (443, 313) with delta (0, 0)
Screenshot: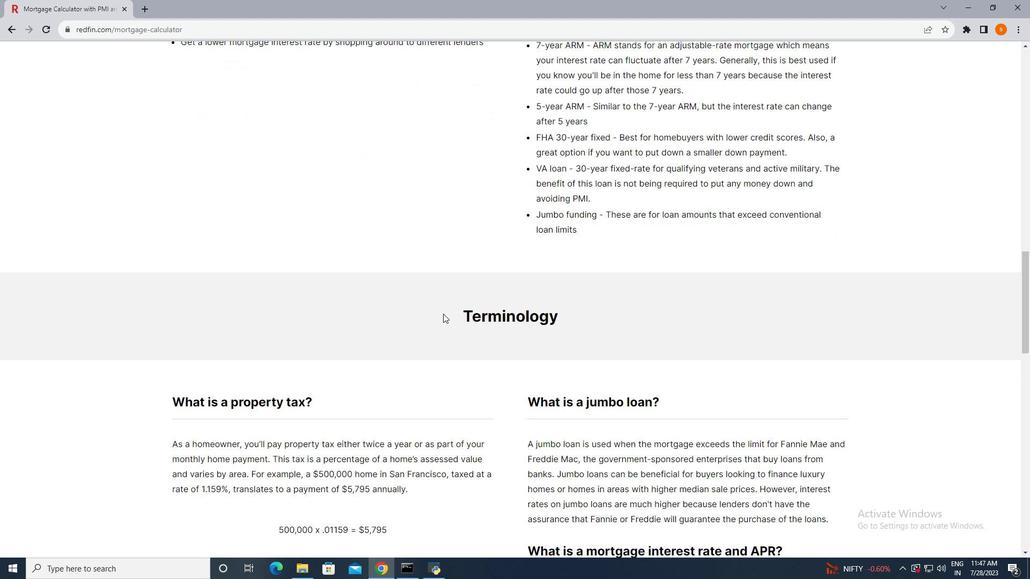 
Action: Mouse scrolled (443, 313) with delta (0, 0)
Screenshot: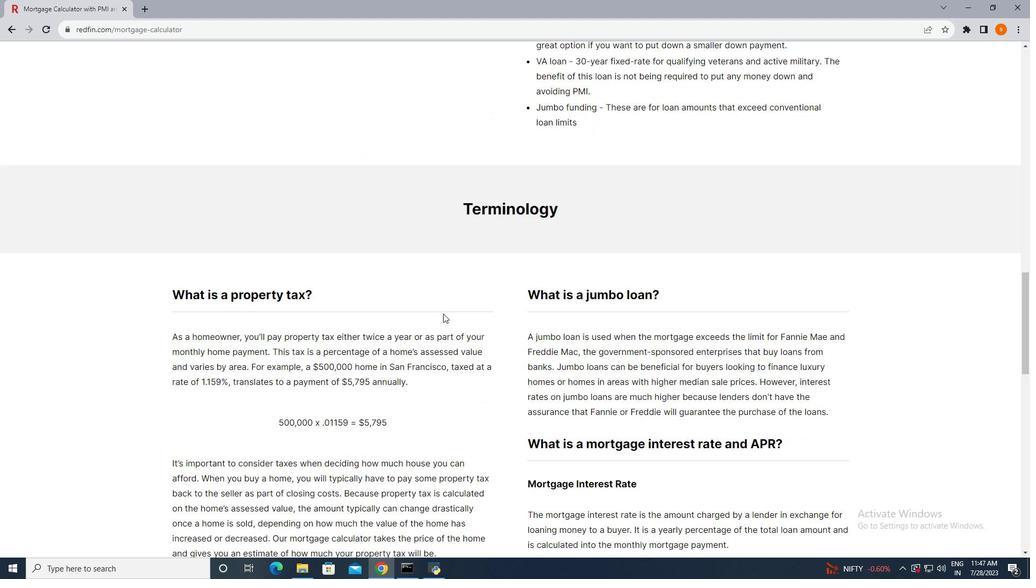 
Action: Mouse scrolled (443, 313) with delta (0, 0)
Screenshot: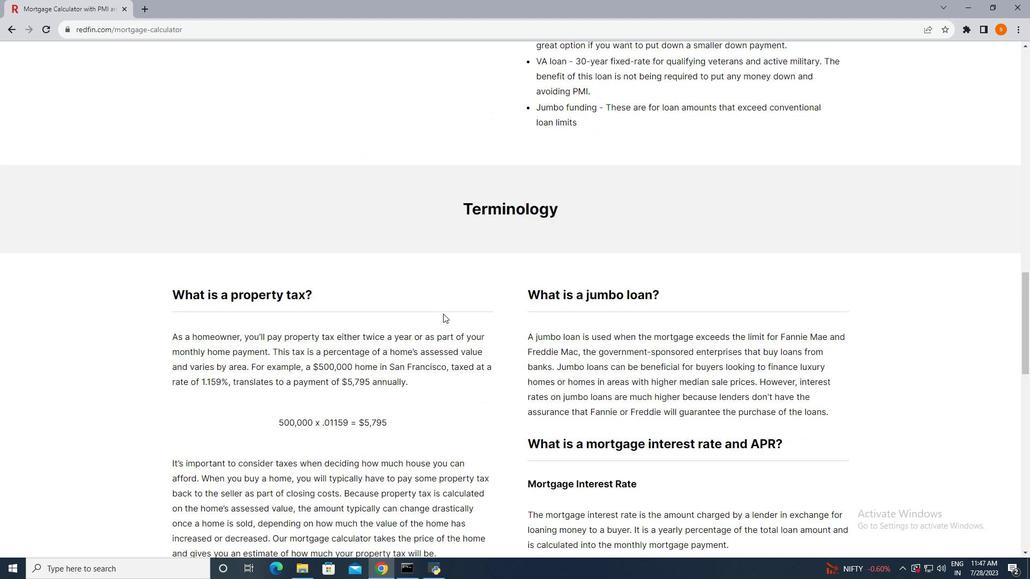 
Action: Mouse scrolled (443, 313) with delta (0, 0)
Screenshot: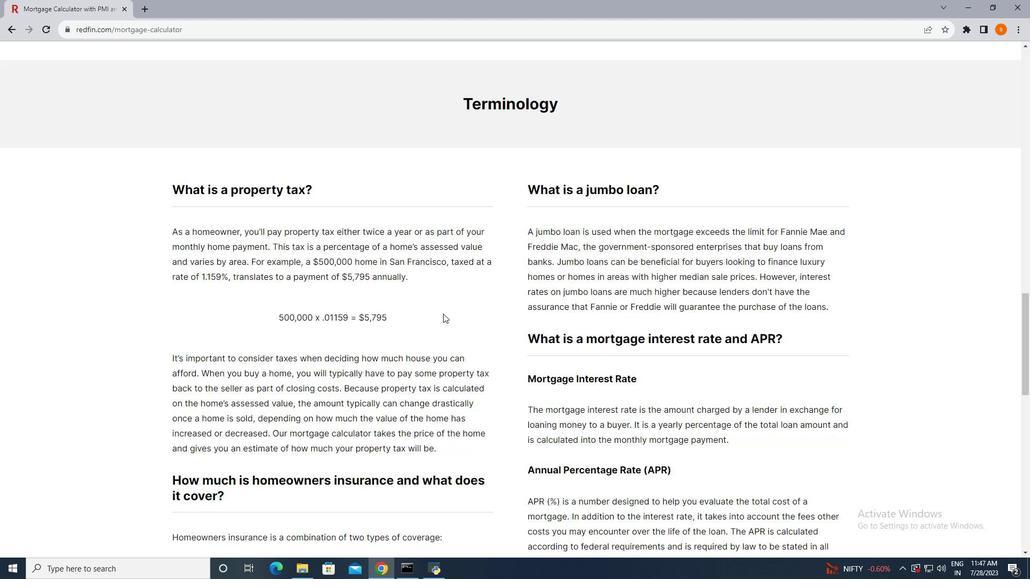 
Action: Mouse scrolled (443, 313) with delta (0, 0)
Screenshot: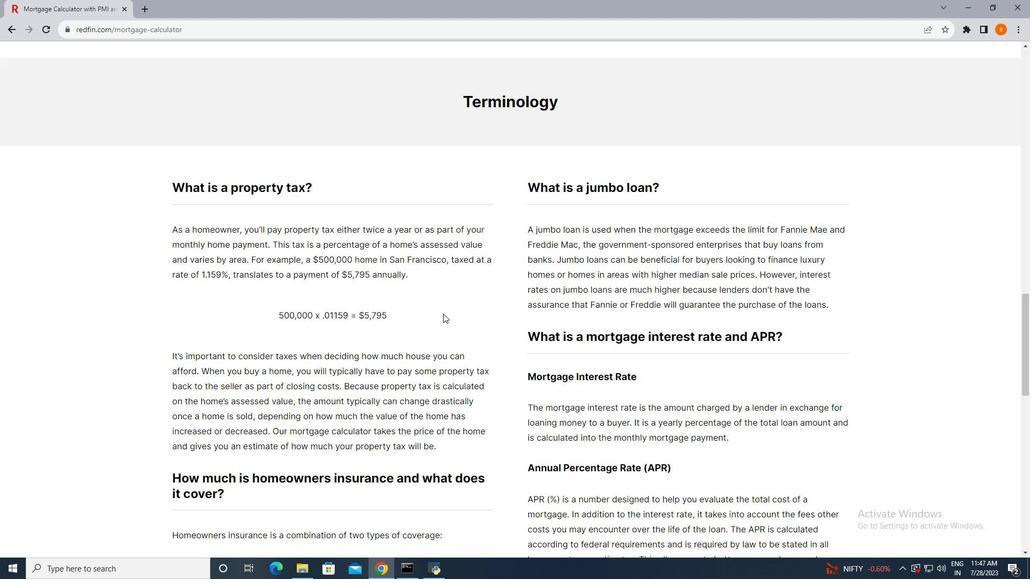 
Action: Mouse scrolled (443, 313) with delta (0, 0)
Screenshot: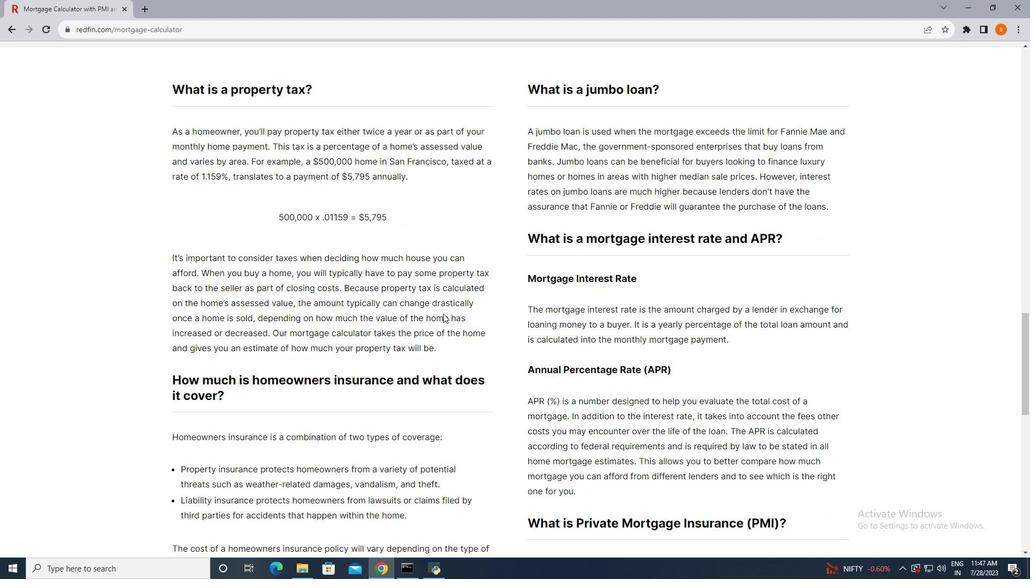 
Action: Mouse scrolled (443, 313) with delta (0, 0)
Screenshot: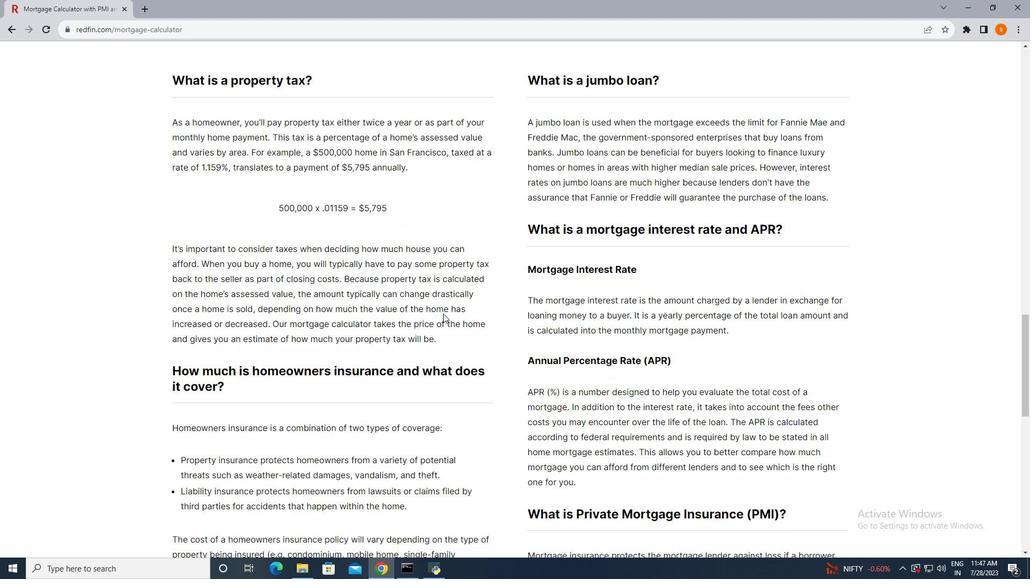 
Action: Mouse scrolled (443, 313) with delta (0, 0)
Screenshot: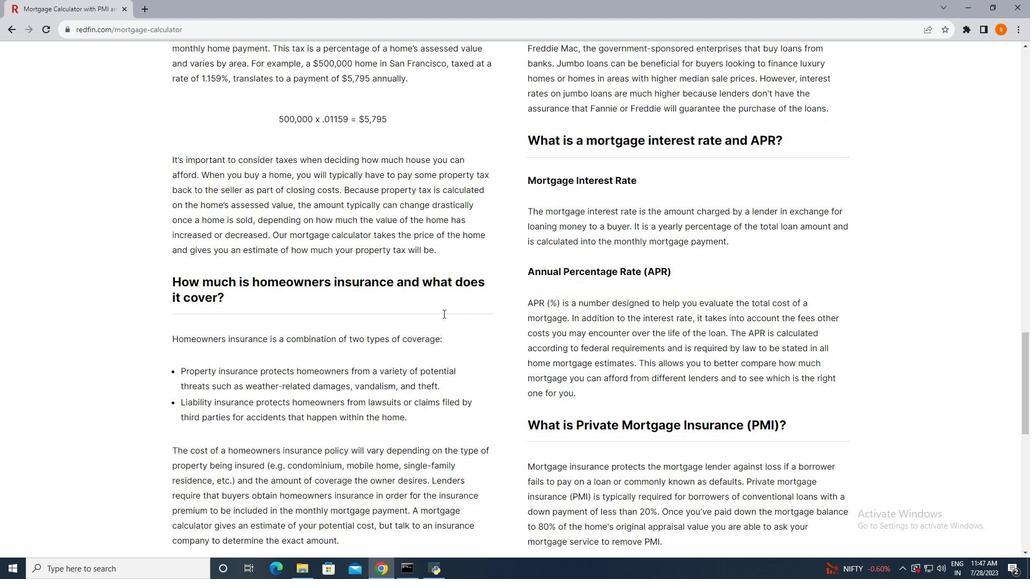 
Action: Mouse scrolled (443, 313) with delta (0, 0)
Screenshot: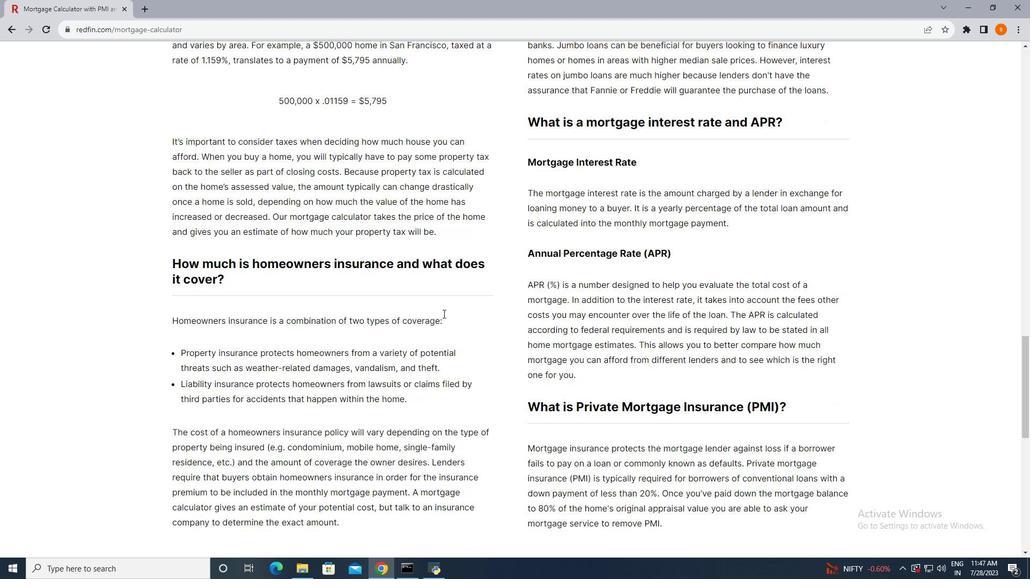 
Action: Mouse scrolled (443, 313) with delta (0, 0)
Screenshot: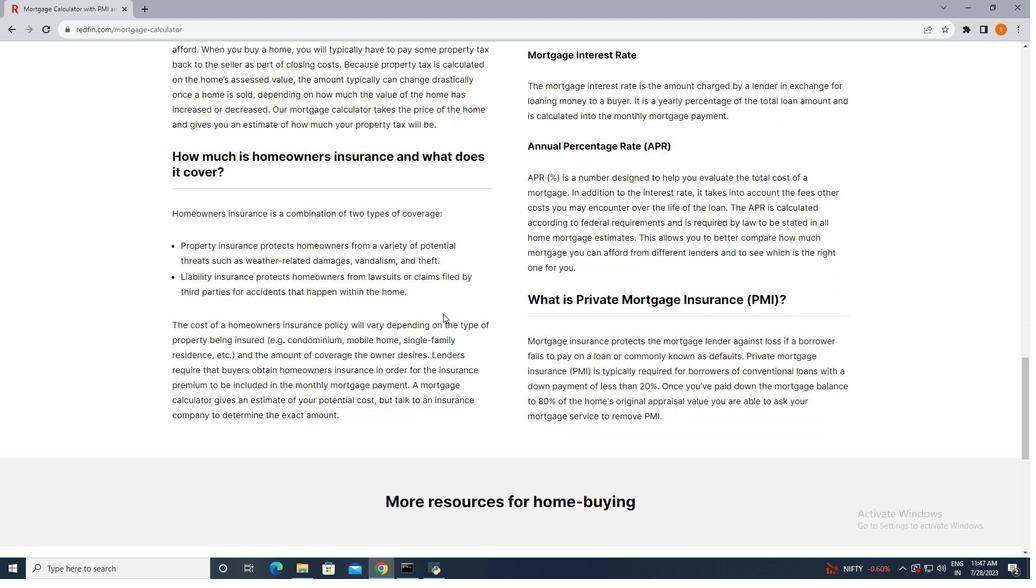 
Action: Mouse scrolled (443, 313) with delta (0, 0)
Screenshot: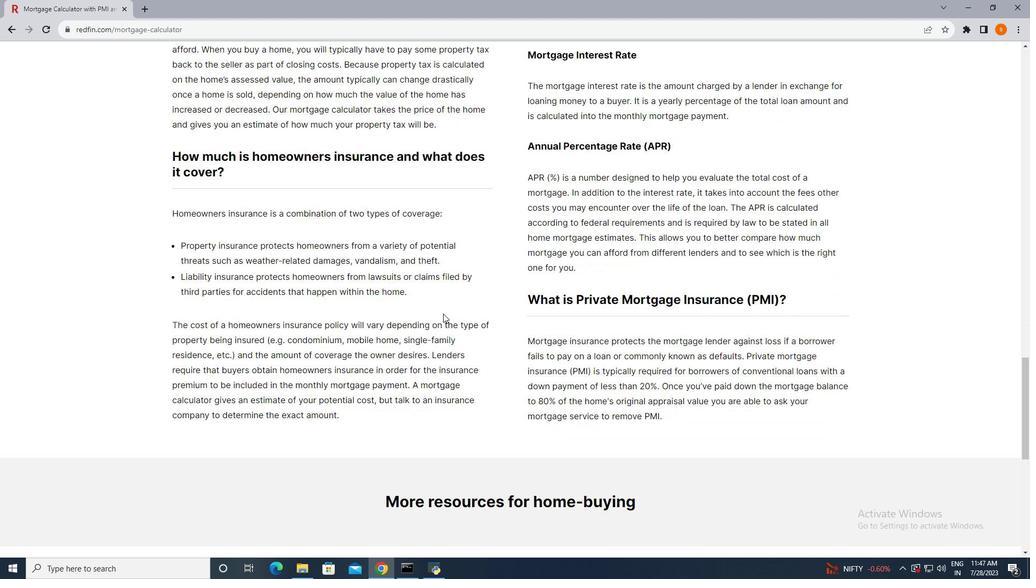 
Action: Mouse scrolled (443, 313) with delta (0, 0)
Screenshot: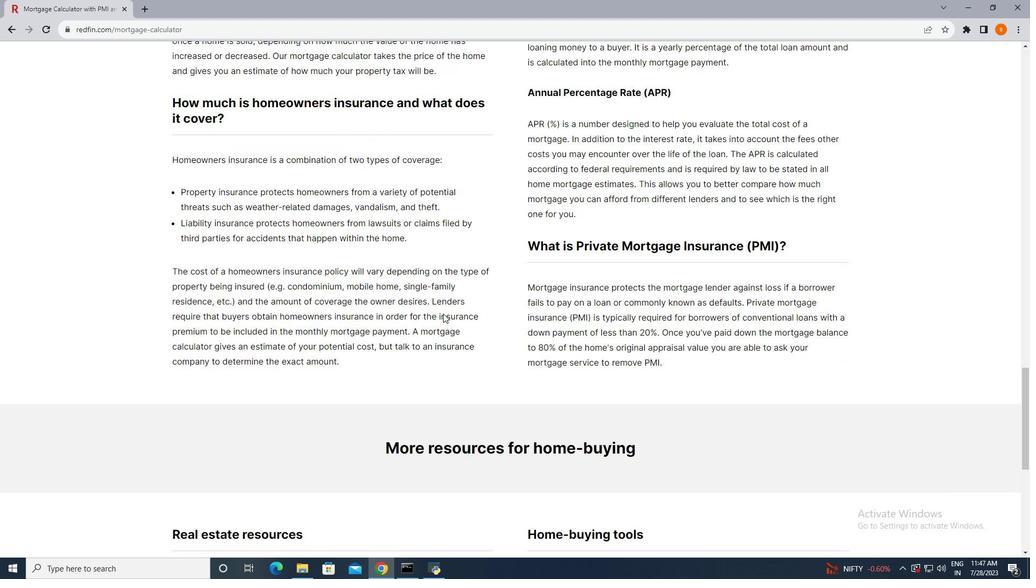 
Action: Mouse scrolled (443, 313) with delta (0, 0)
Screenshot: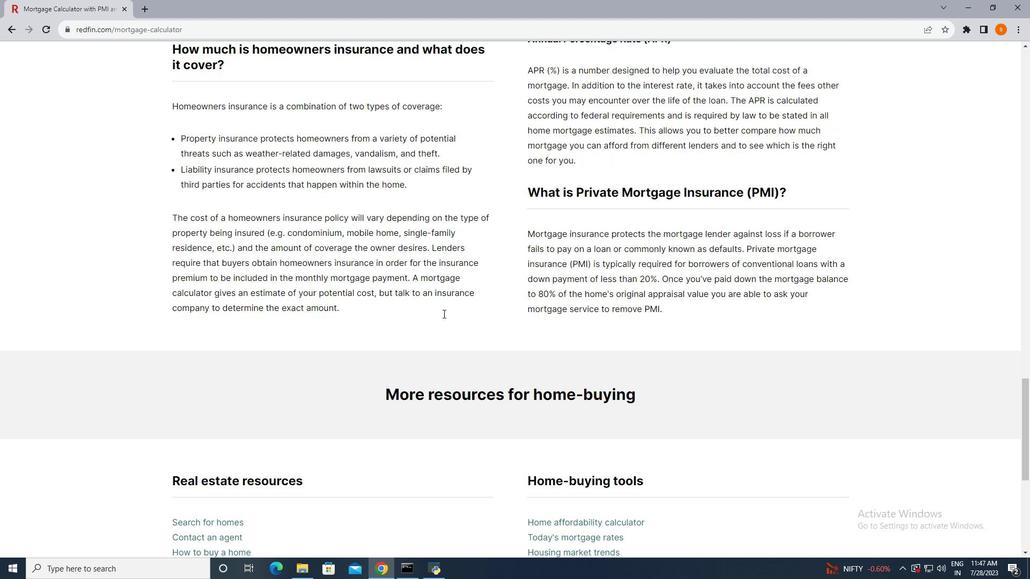 
Action: Mouse scrolled (443, 313) with delta (0, 0)
Screenshot: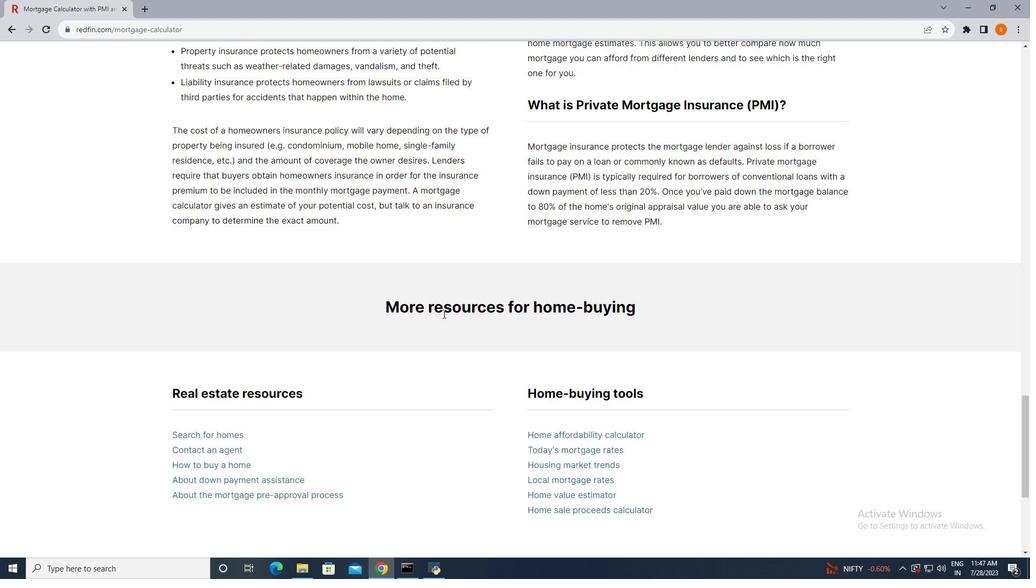 
Action: Mouse scrolled (443, 313) with delta (0, 0)
Screenshot: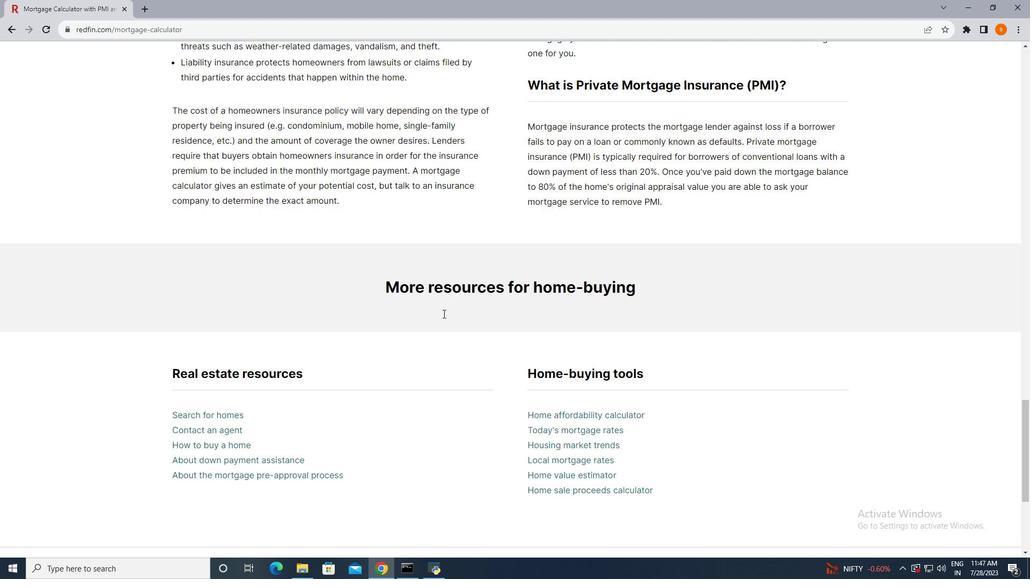 
Action: Mouse scrolled (443, 313) with delta (0, 0)
Screenshot: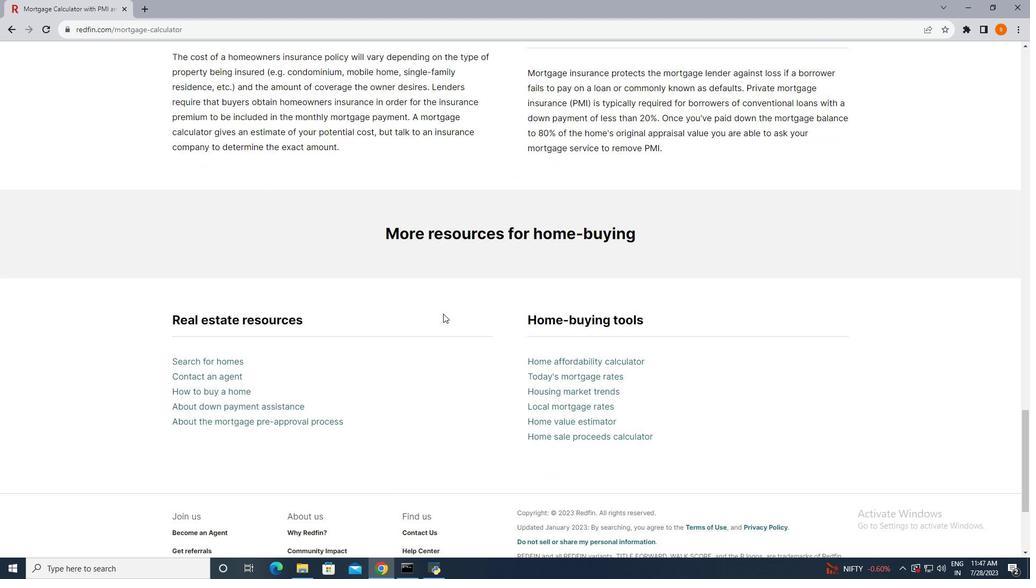 
Action: Mouse scrolled (443, 313) with delta (0, 0)
Screenshot: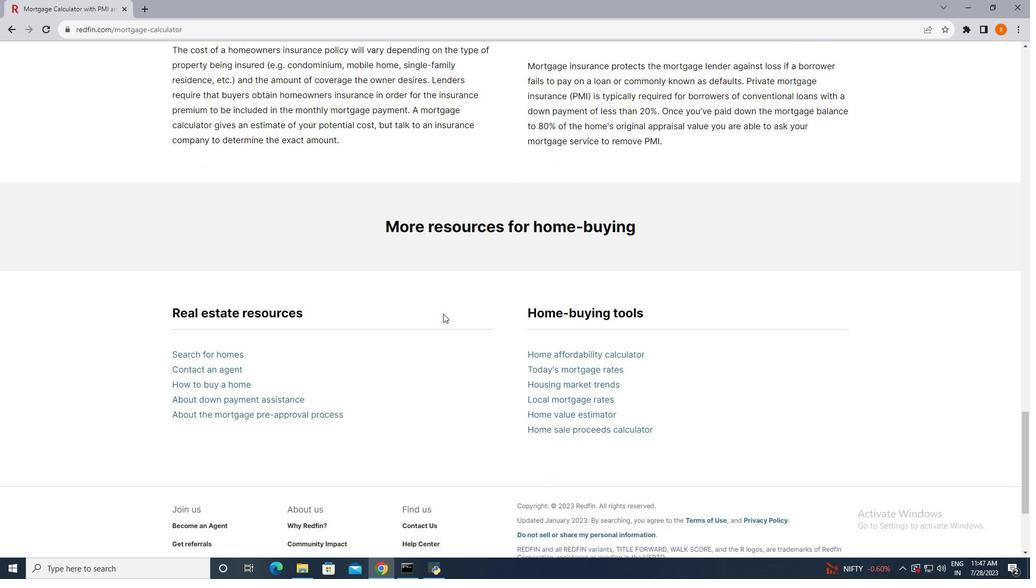 
Action: Mouse scrolled (443, 314) with delta (0, 0)
Screenshot: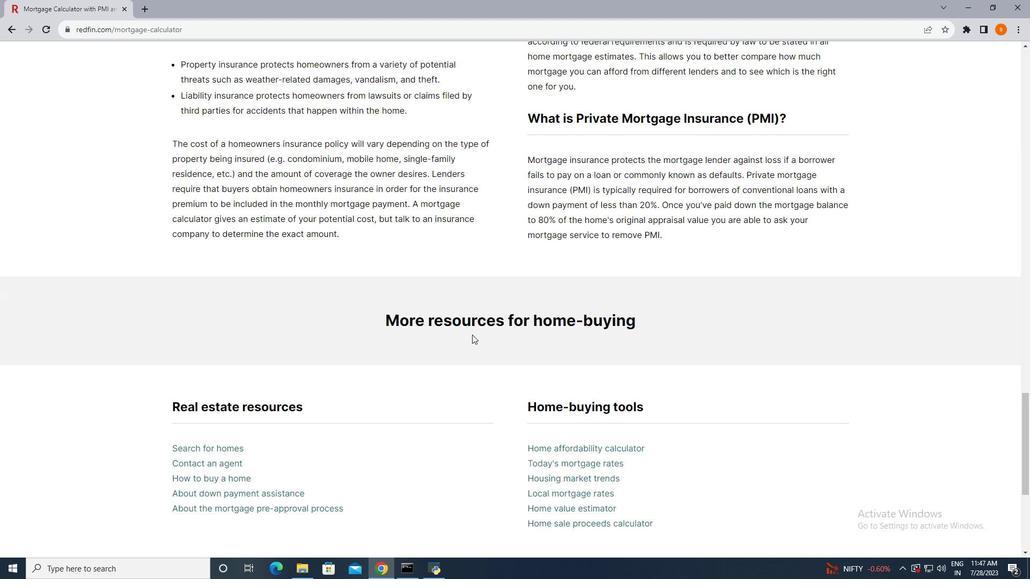 
Action: Mouse moved to (472, 334)
Screenshot: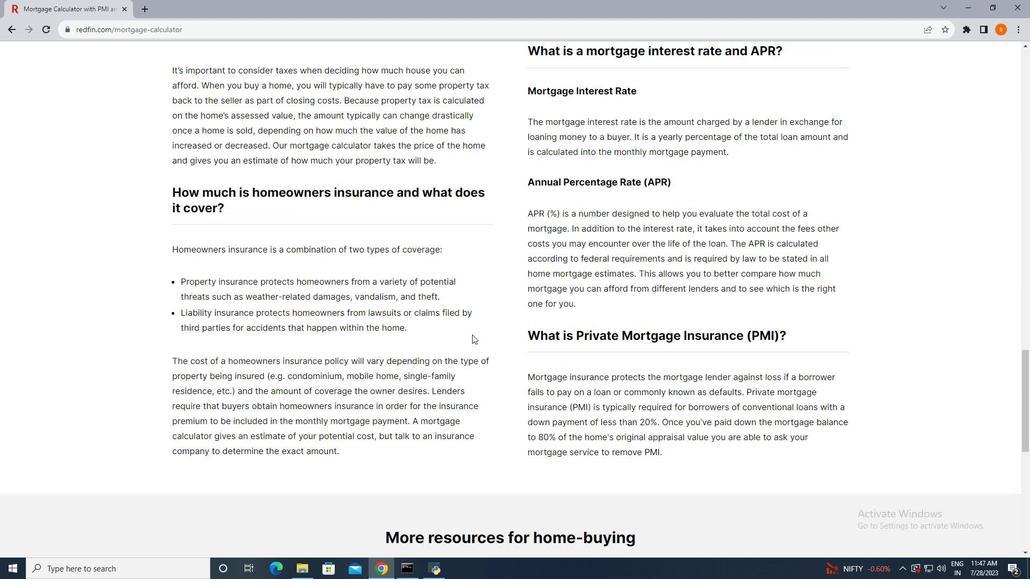 
Action: Mouse scrolled (469, 333) with delta (0, 0)
Screenshot: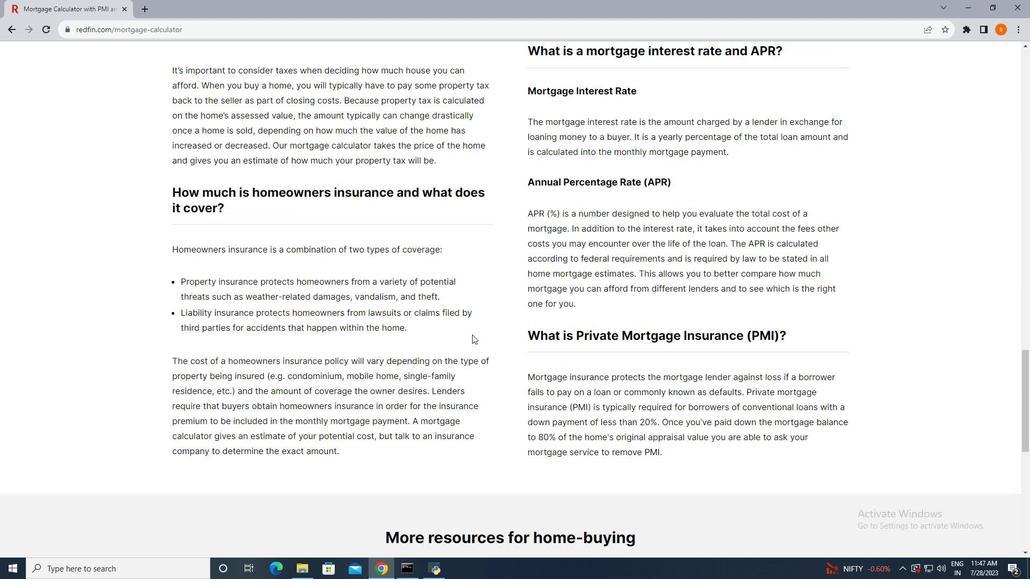 
Action: Mouse scrolled (472, 335) with delta (0, 0)
Screenshot: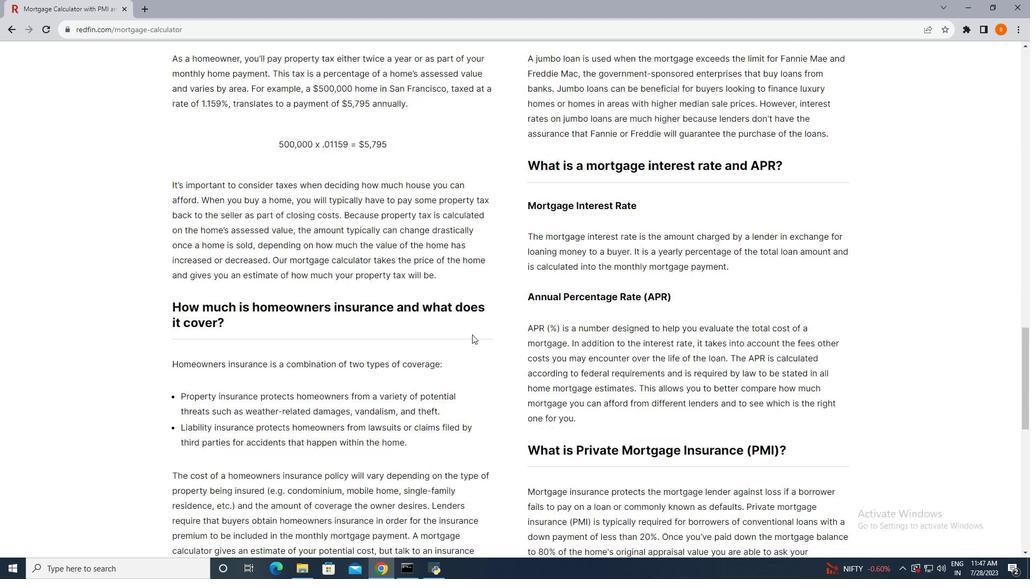 
Action: Mouse scrolled (472, 335) with delta (0, 0)
Screenshot: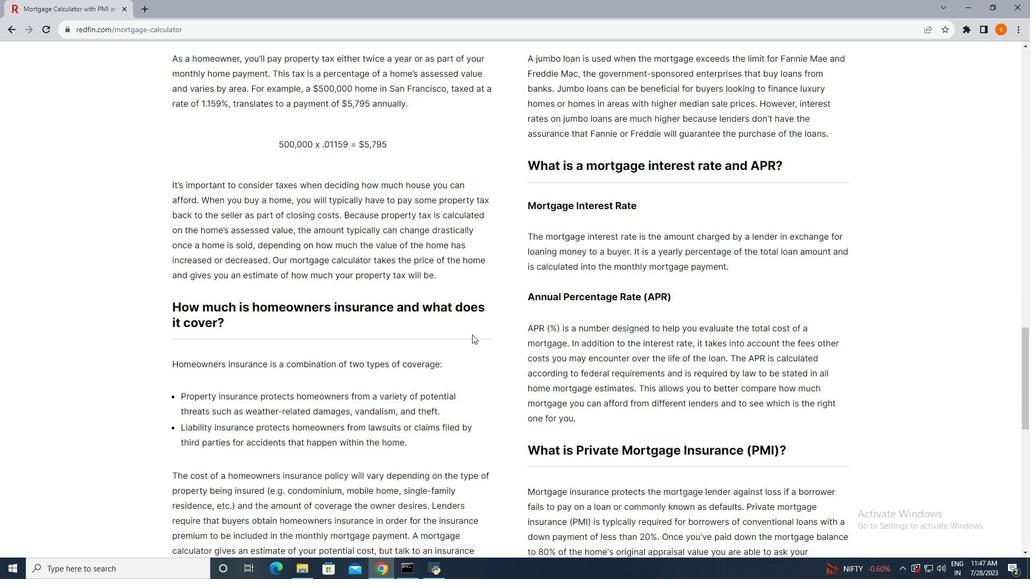 
Action: Mouse scrolled (472, 335) with delta (0, 0)
Screenshot: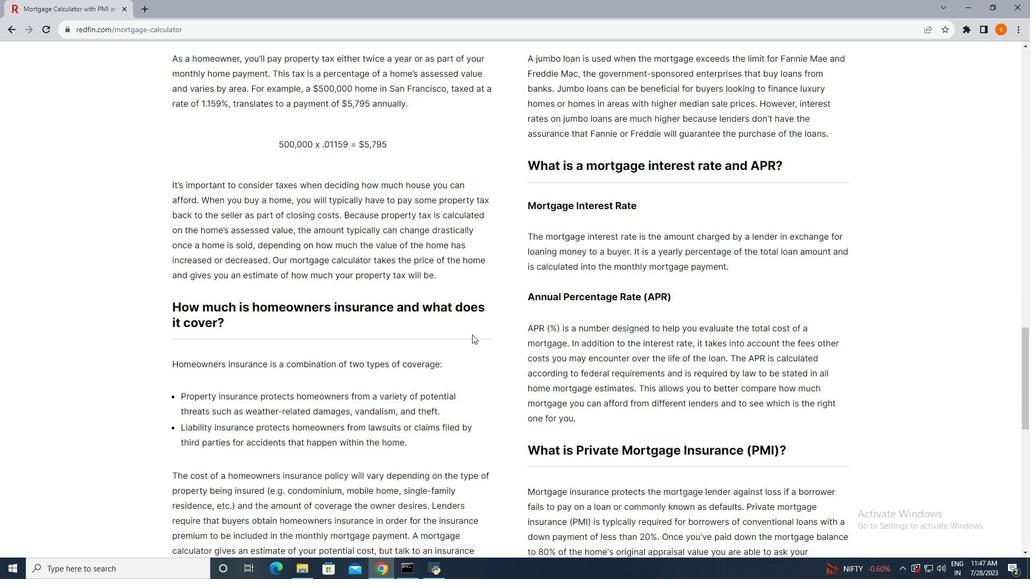 
Action: Mouse scrolled (472, 335) with delta (0, 0)
Screenshot: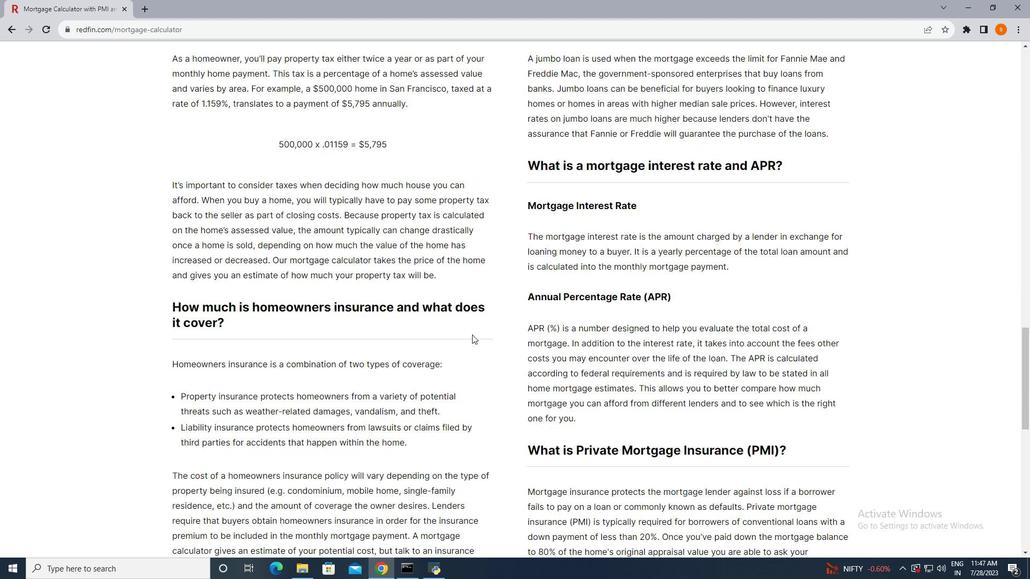 
Action: Mouse scrolled (472, 335) with delta (0, 0)
Screenshot: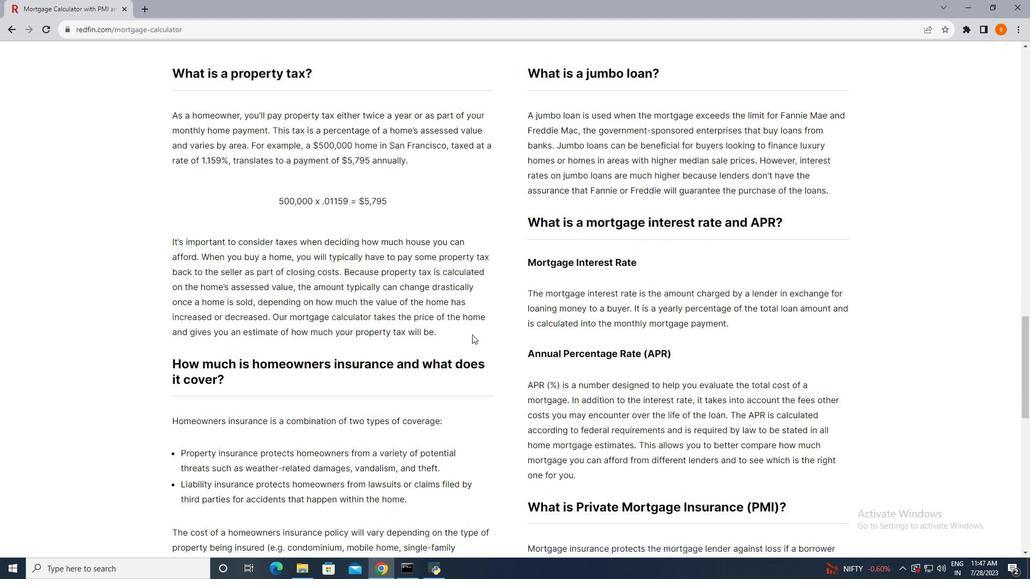 
Action: Mouse scrolled (472, 335) with delta (0, 0)
Screenshot: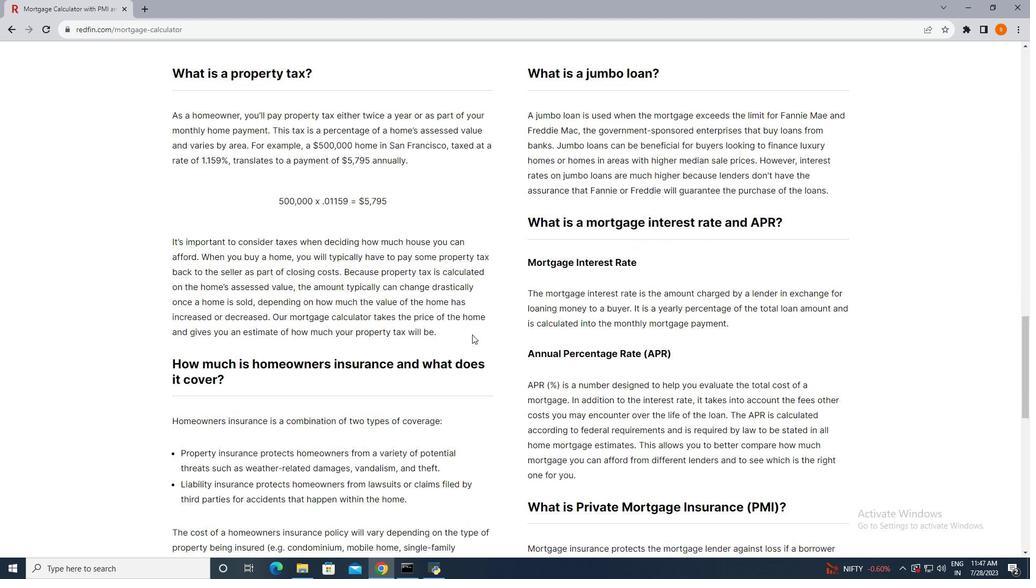 
Action: Mouse scrolled (472, 335) with delta (0, 0)
Screenshot: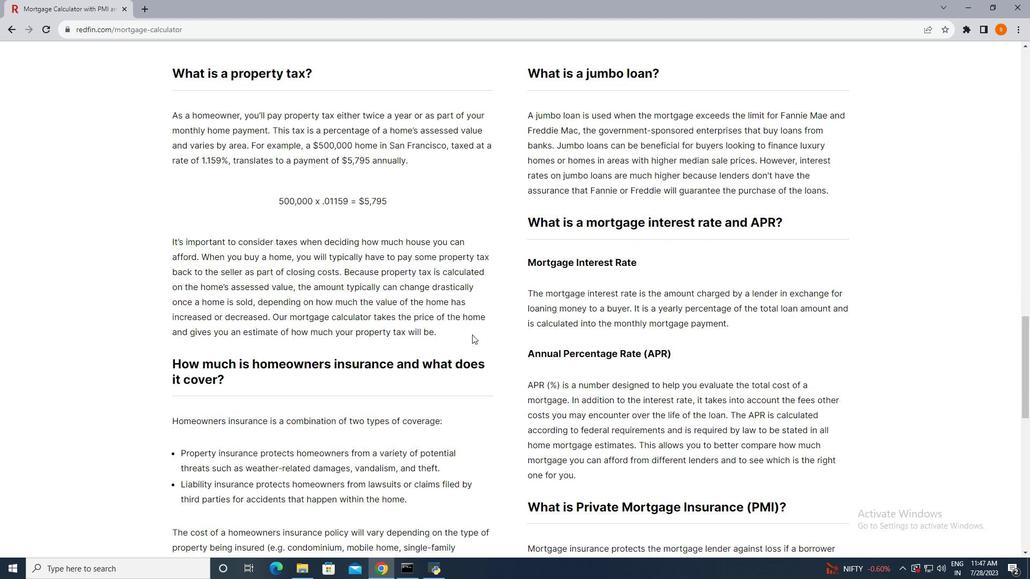 
Action: Mouse scrolled (472, 335) with delta (0, 0)
Screenshot: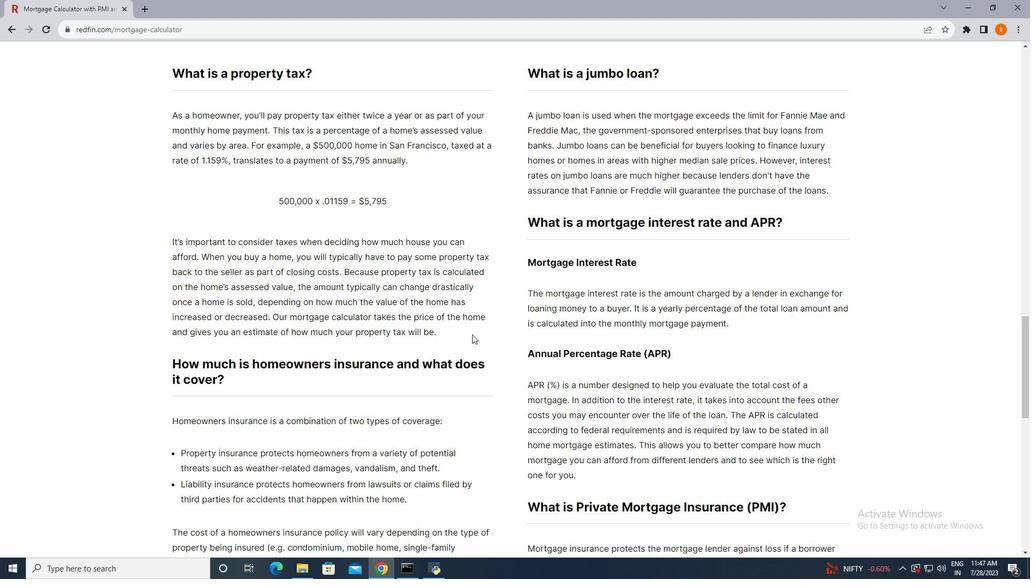 
Action: Mouse scrolled (472, 335) with delta (0, 0)
Screenshot: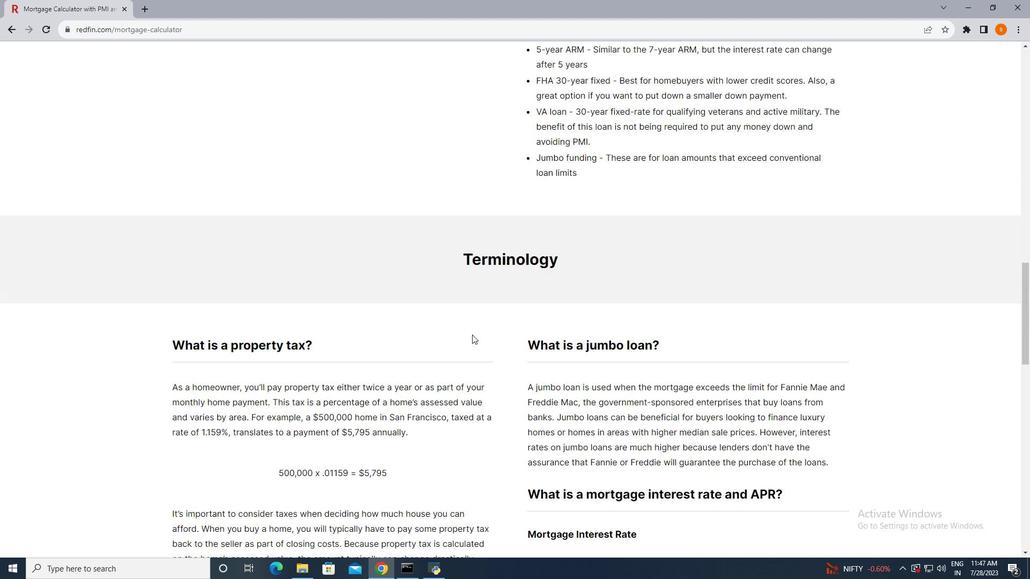 
Action: Mouse scrolled (472, 335) with delta (0, 0)
Screenshot: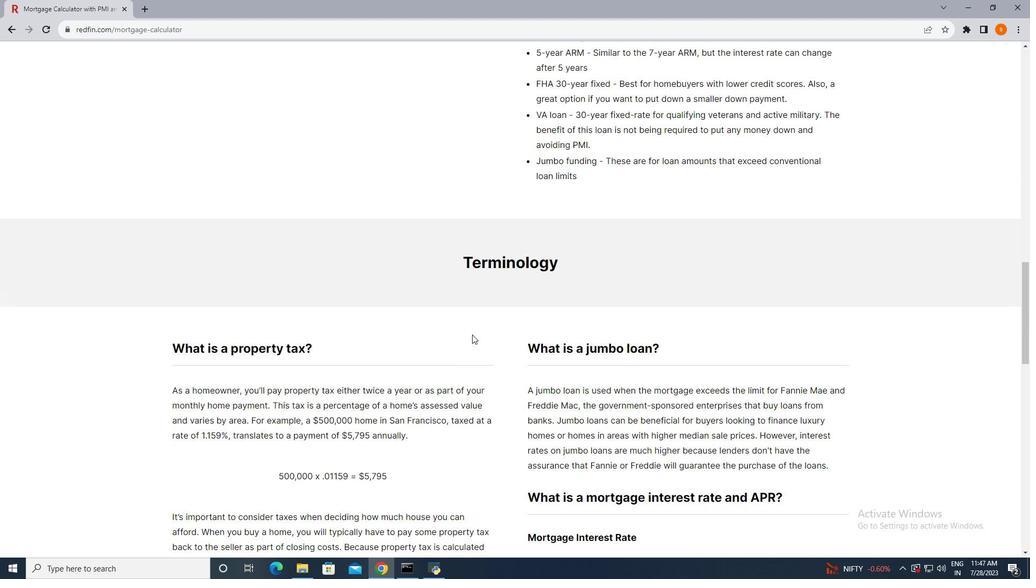 
Action: Mouse scrolled (472, 335) with delta (0, 0)
Screenshot: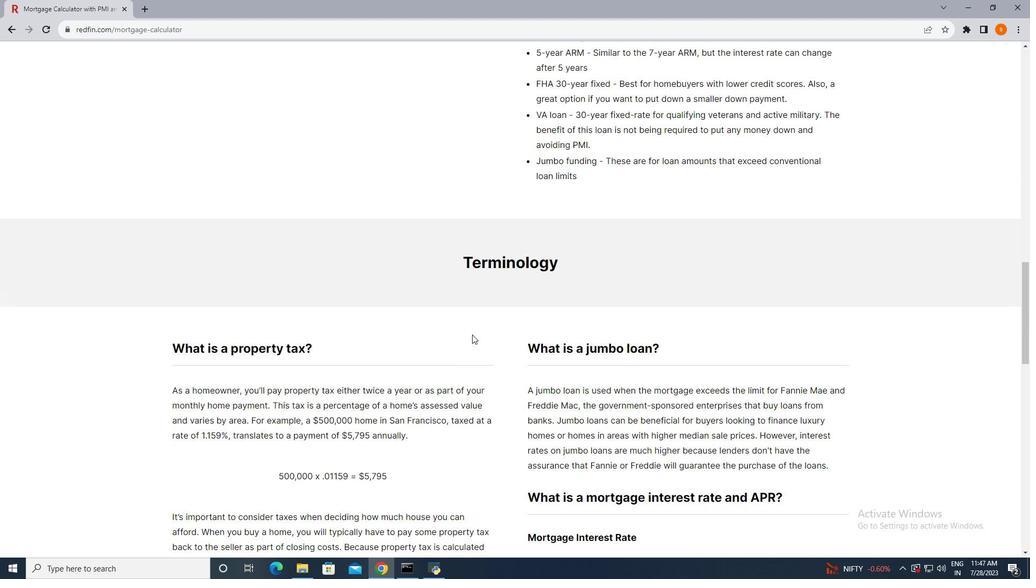 
Action: Mouse scrolled (472, 335) with delta (0, 0)
Screenshot: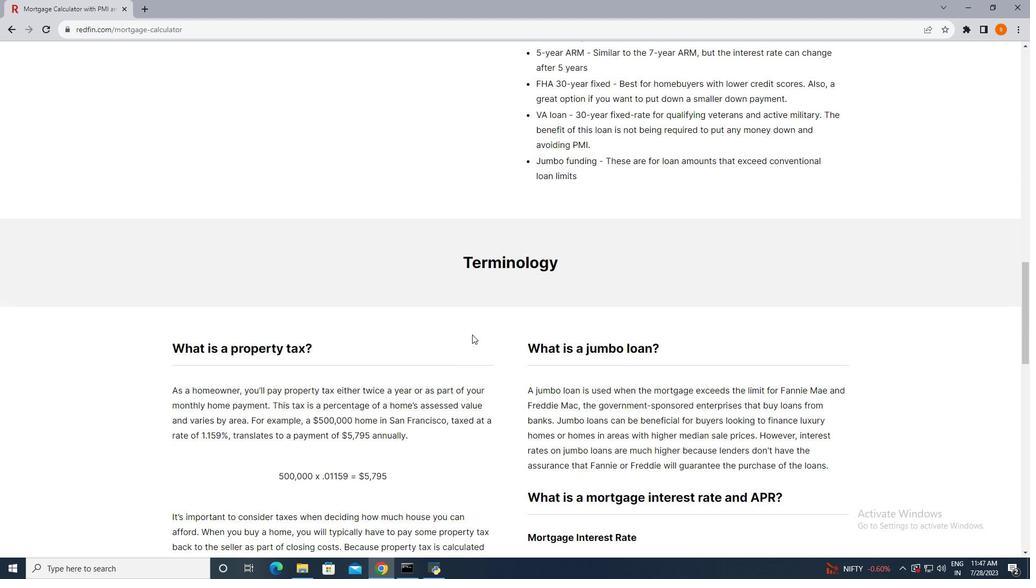 
Action: Mouse scrolled (472, 335) with delta (0, 0)
Screenshot: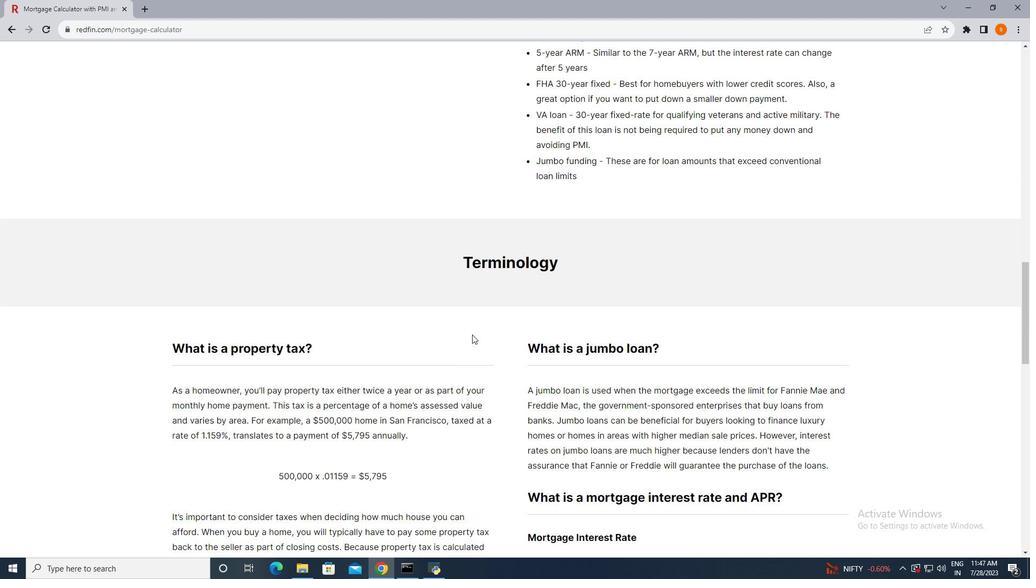 
Action: Mouse scrolled (472, 335) with delta (0, 0)
Screenshot: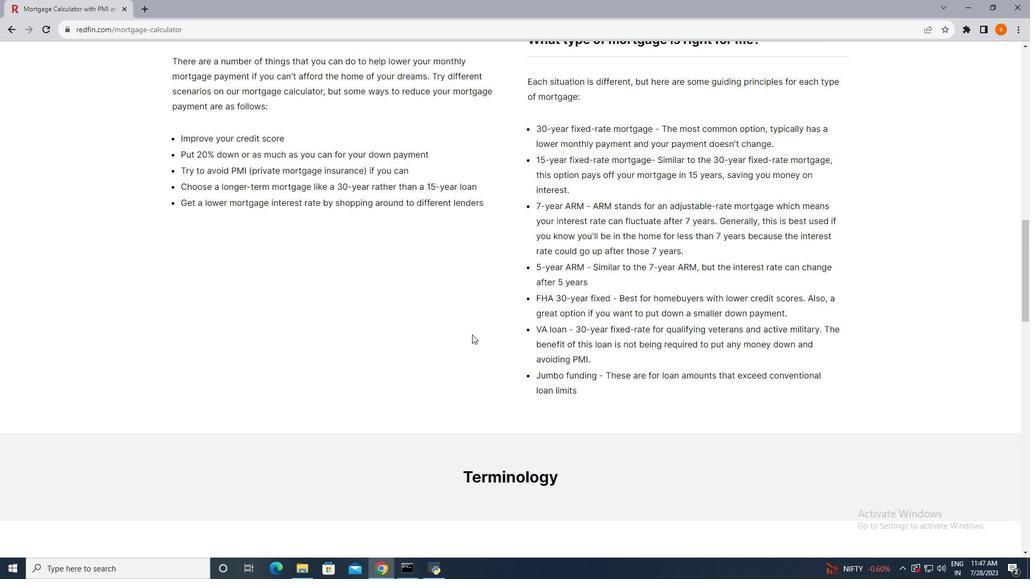 
Action: Mouse scrolled (472, 335) with delta (0, 0)
Screenshot: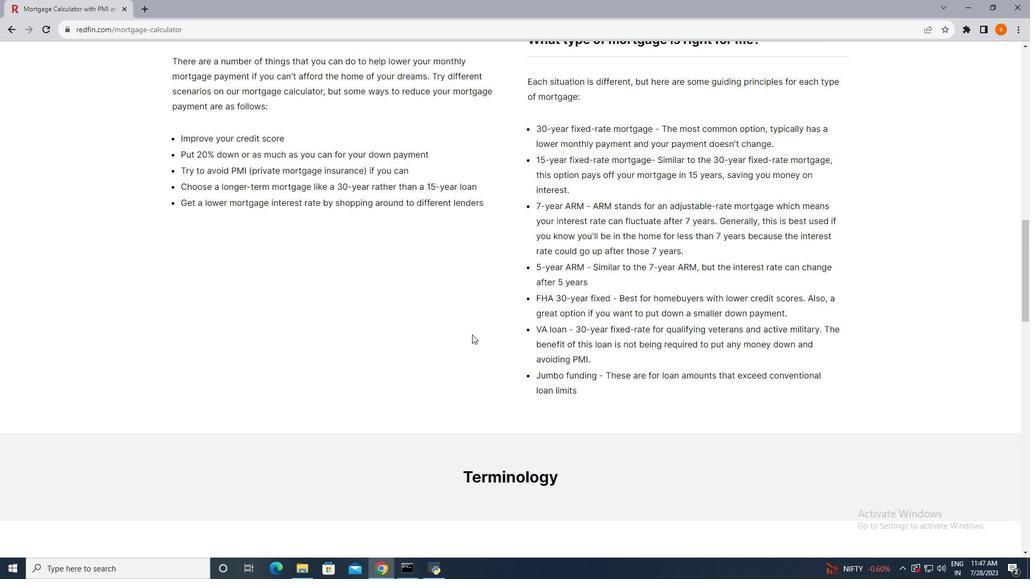 
Action: Mouse scrolled (472, 335) with delta (0, 0)
Screenshot: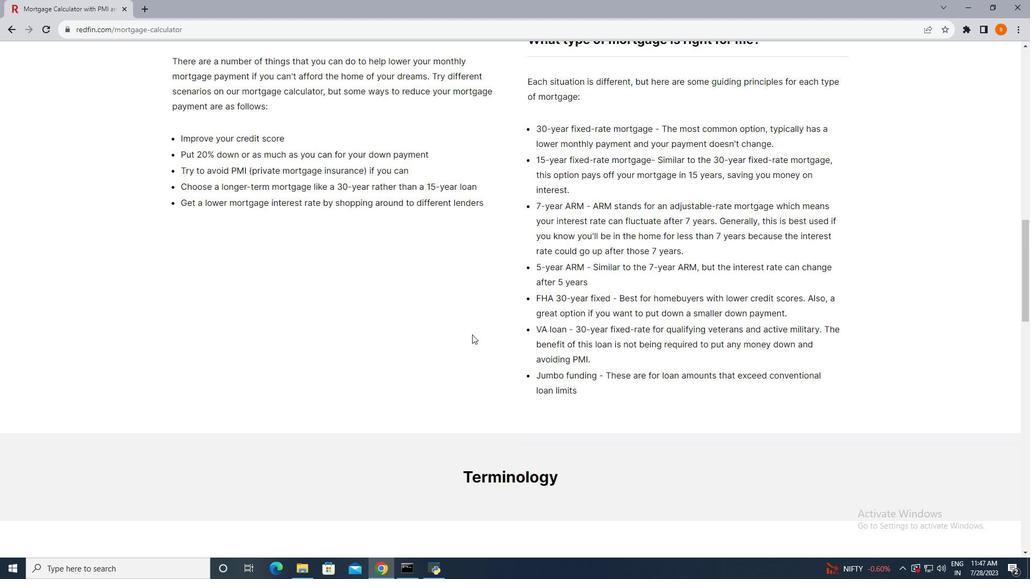 
Action: Mouse scrolled (472, 335) with delta (0, 0)
Screenshot: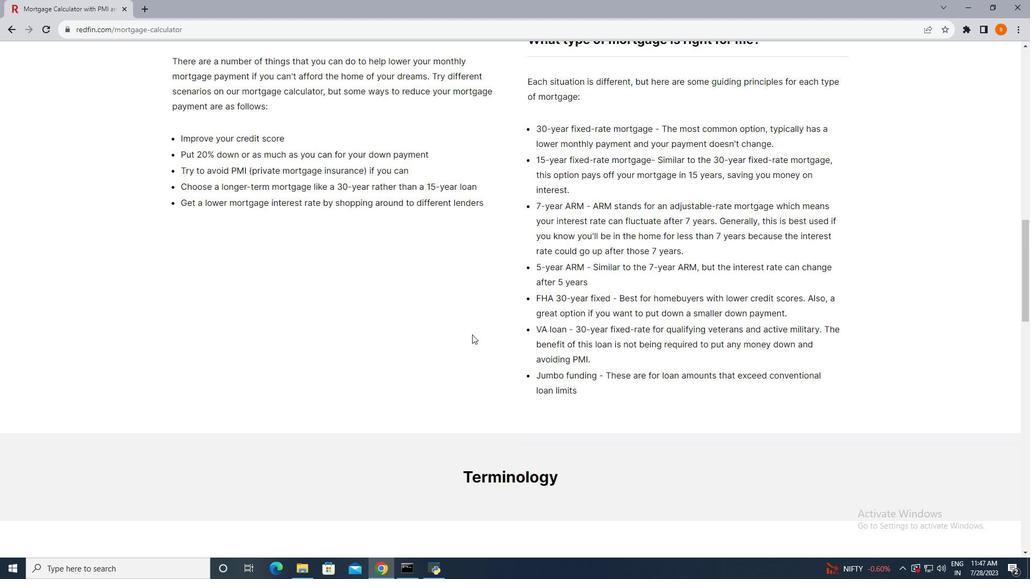 
Action: Mouse scrolled (472, 335) with delta (0, 0)
Screenshot: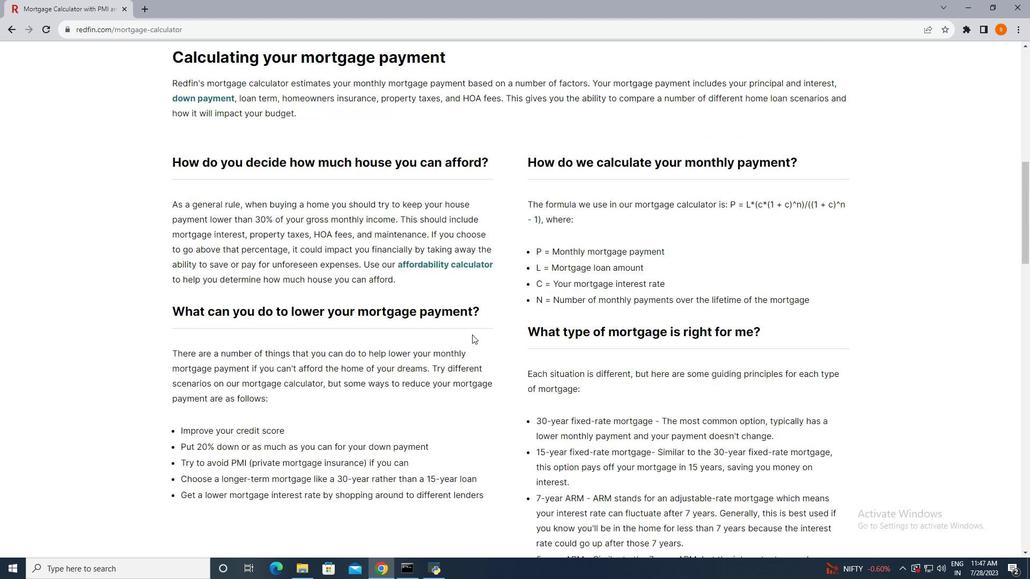 
Action: Mouse scrolled (472, 335) with delta (0, 0)
Screenshot: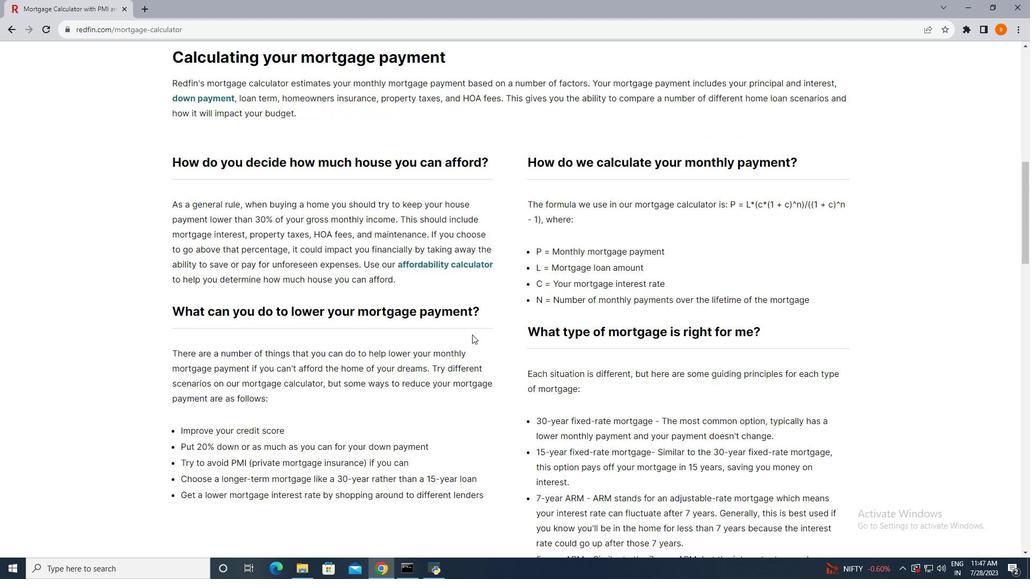 
Action: Mouse scrolled (472, 335) with delta (0, 0)
Screenshot: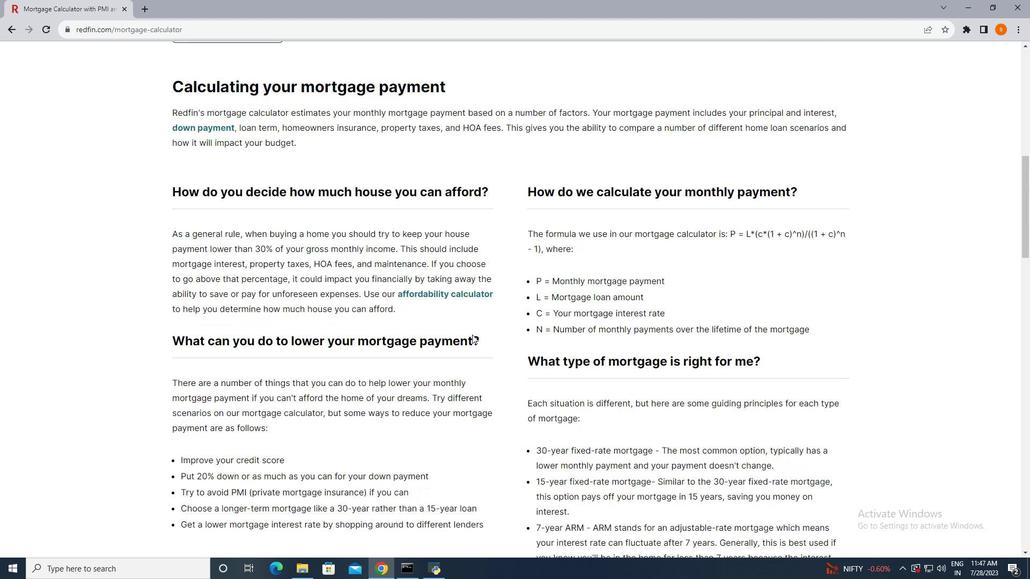 
Action: Mouse scrolled (472, 335) with delta (0, 0)
Screenshot: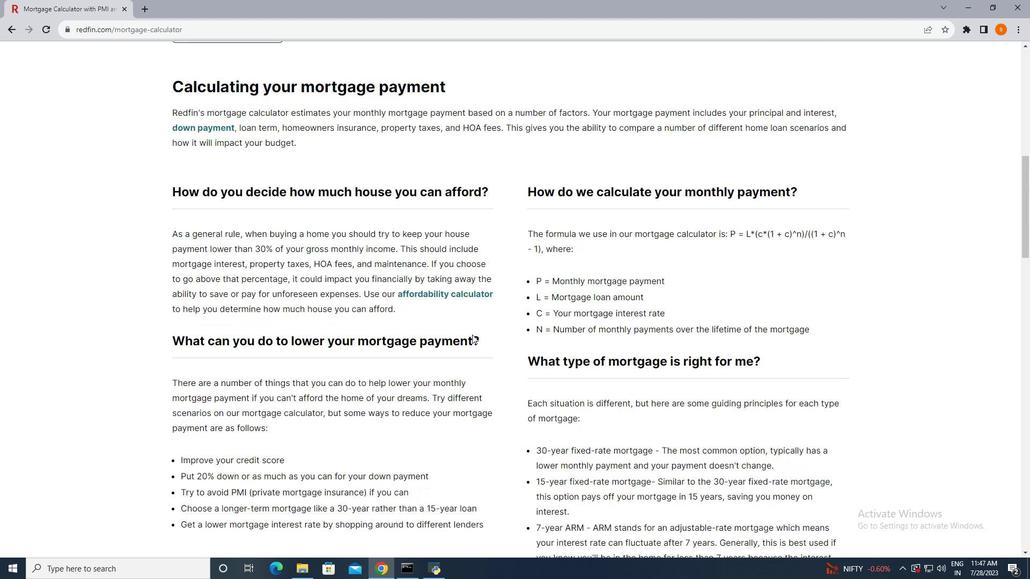 
Action: Mouse scrolled (472, 335) with delta (0, 0)
Screenshot: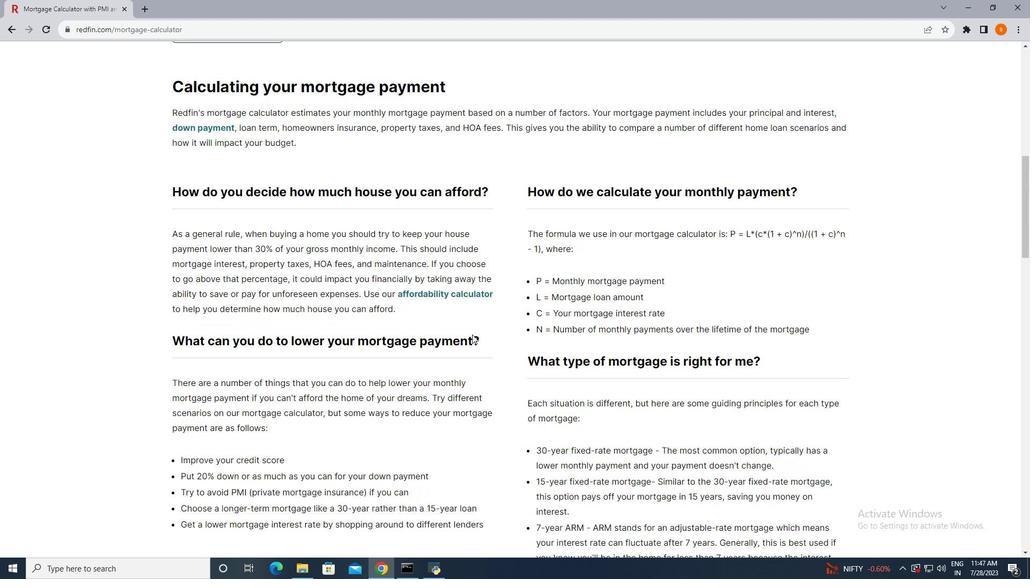 
Action: Mouse scrolled (472, 335) with delta (0, 0)
Screenshot: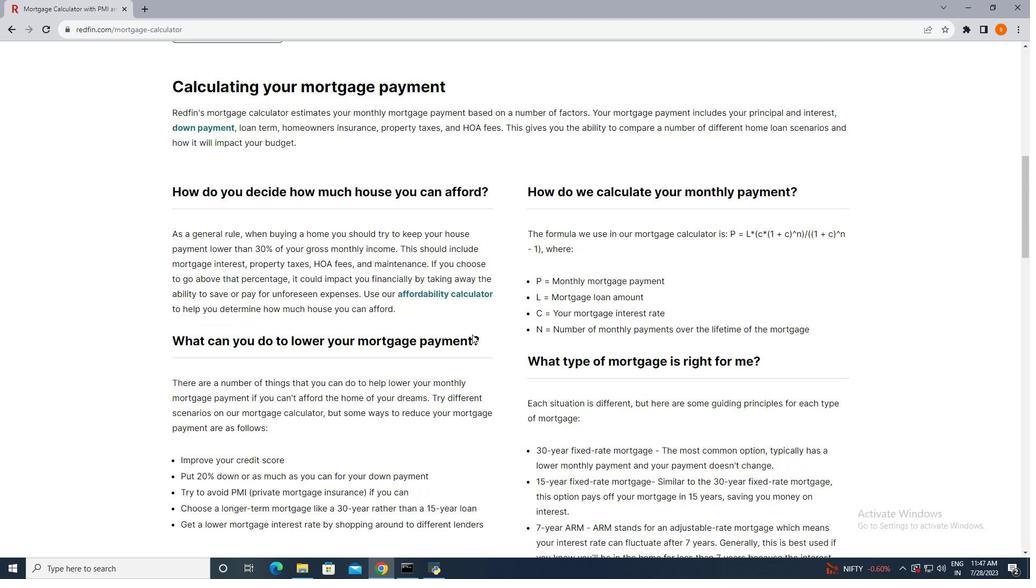 
Action: Mouse scrolled (472, 335) with delta (0, 0)
Screenshot: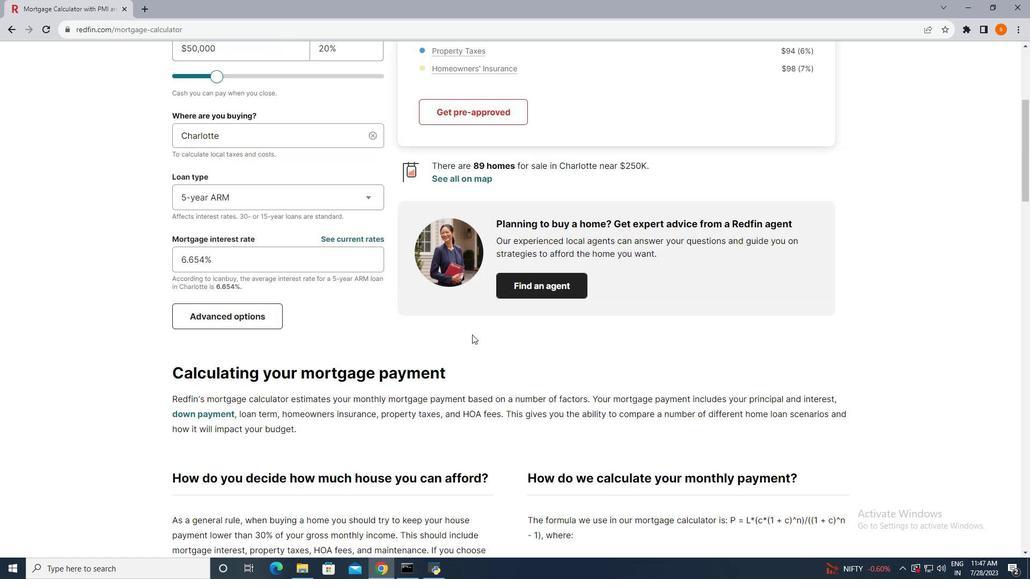 
Action: Mouse scrolled (472, 335) with delta (0, 0)
Screenshot: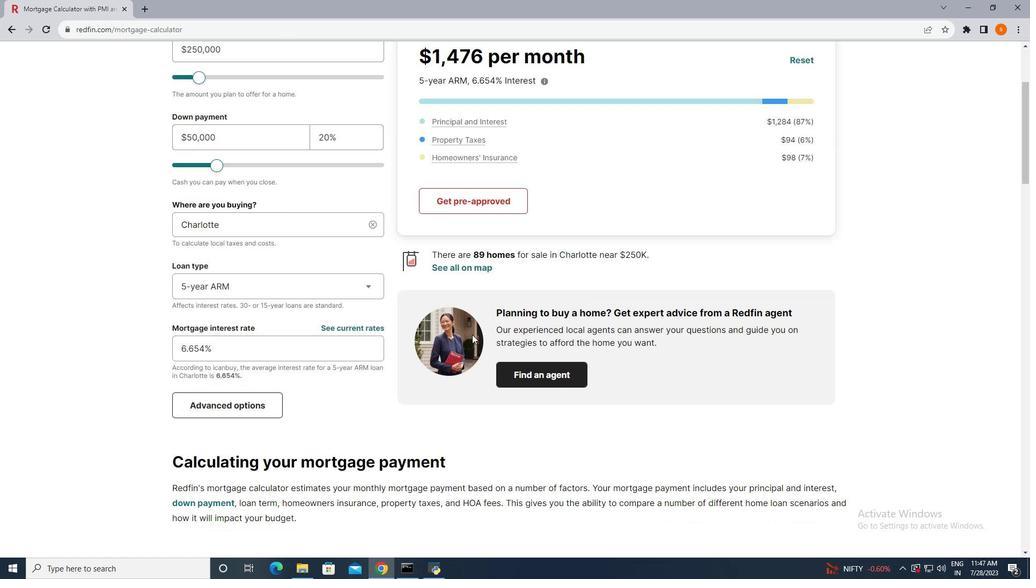 
Action: Mouse scrolled (472, 335) with delta (0, 0)
Screenshot: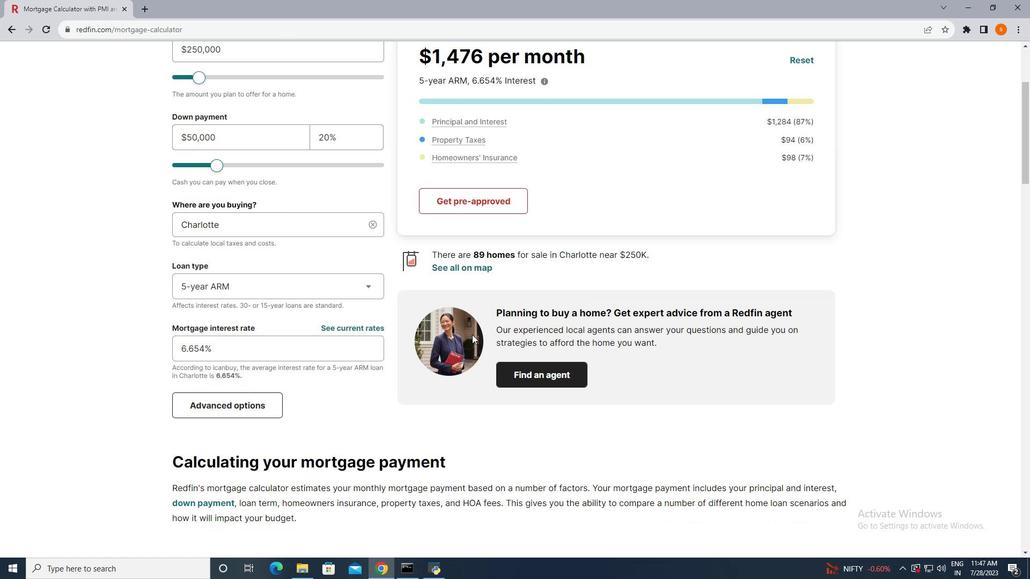 
Action: Mouse scrolled (472, 335) with delta (0, 0)
Screenshot: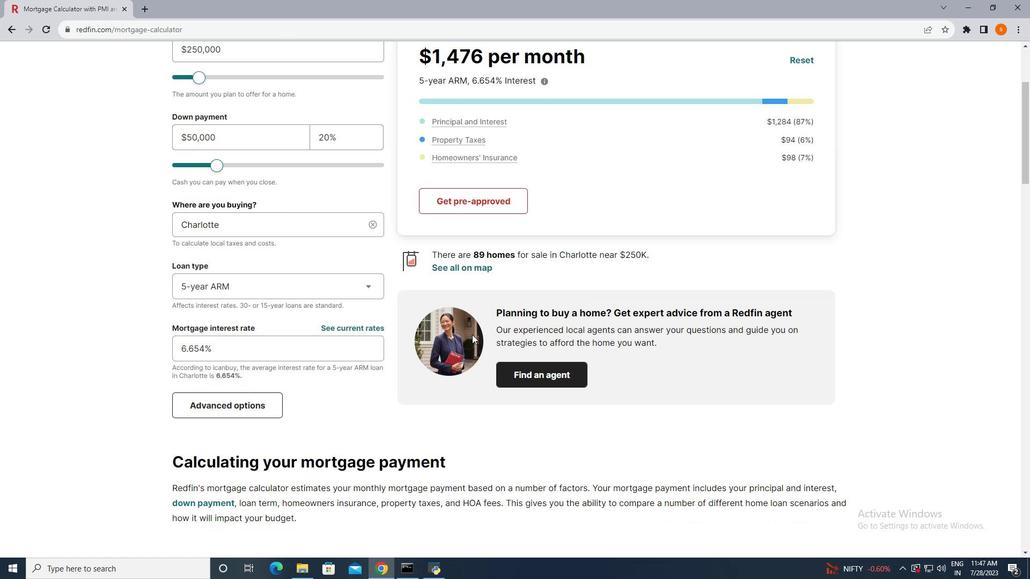 
Action: Mouse scrolled (472, 335) with delta (0, 0)
Screenshot: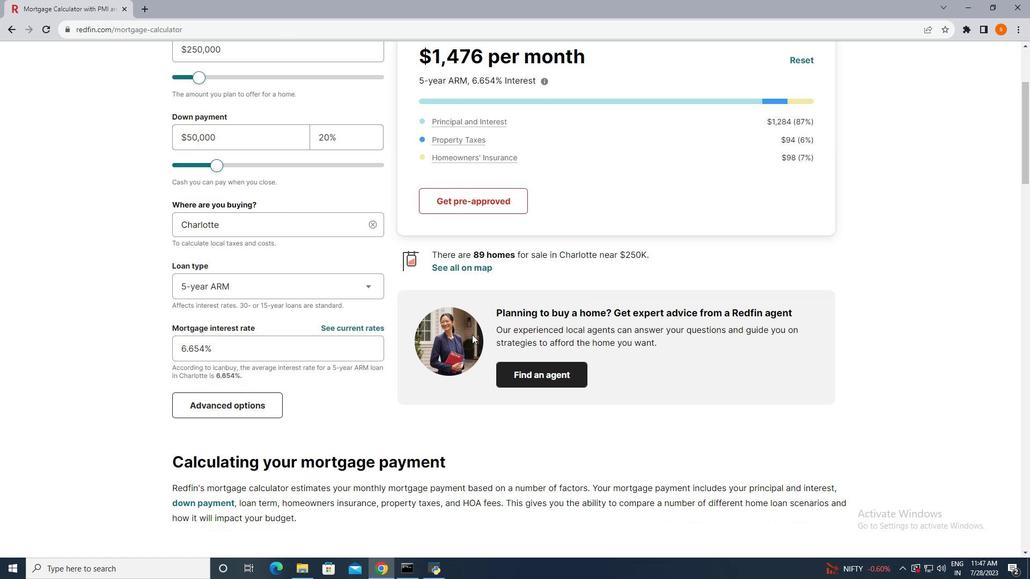 
Action: Mouse scrolled (472, 335) with delta (0, 0)
Screenshot: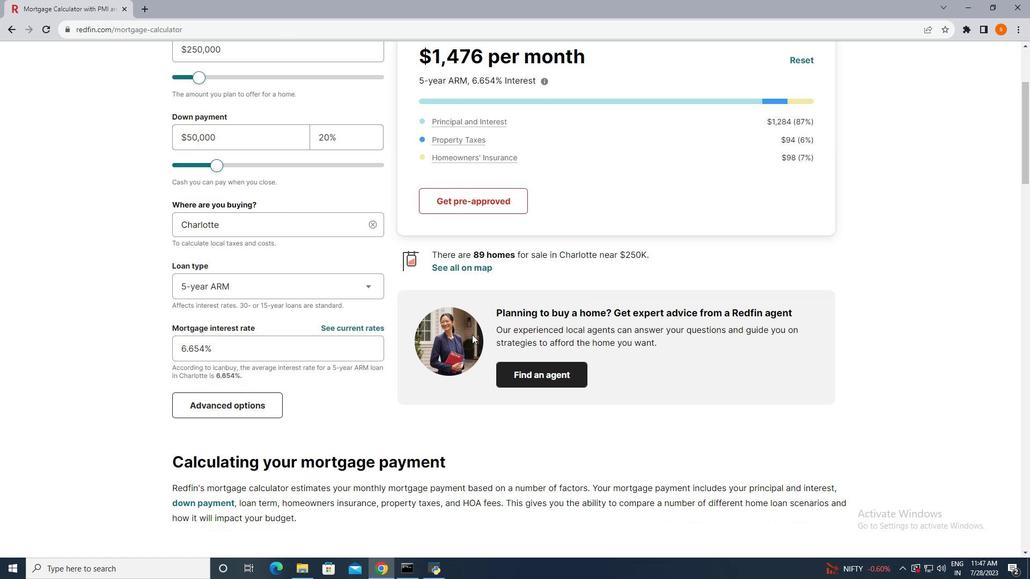 
Action: Mouse scrolled (472, 335) with delta (0, 0)
Screenshot: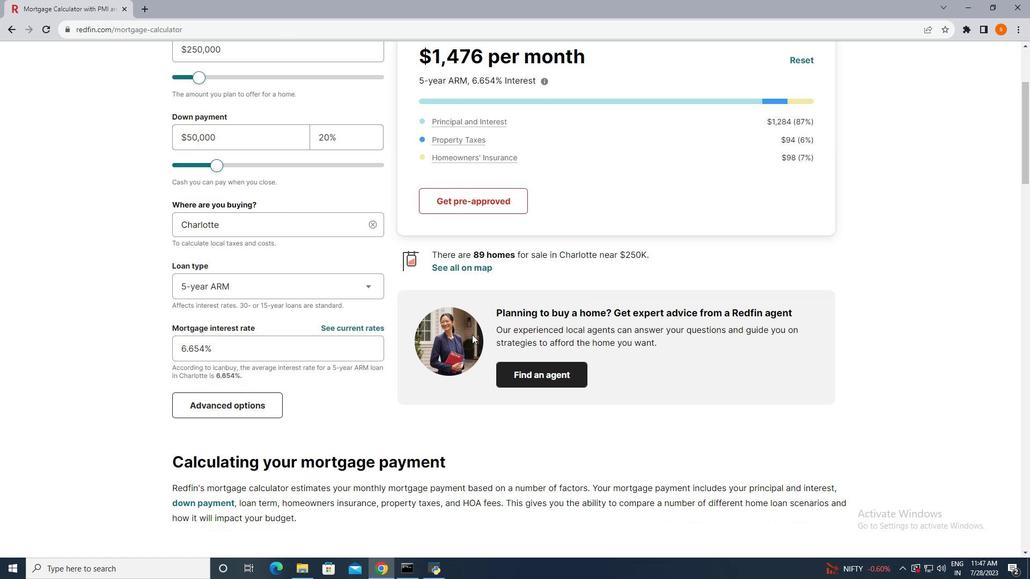 
Action: Mouse scrolled (472, 335) with delta (0, 0)
Screenshot: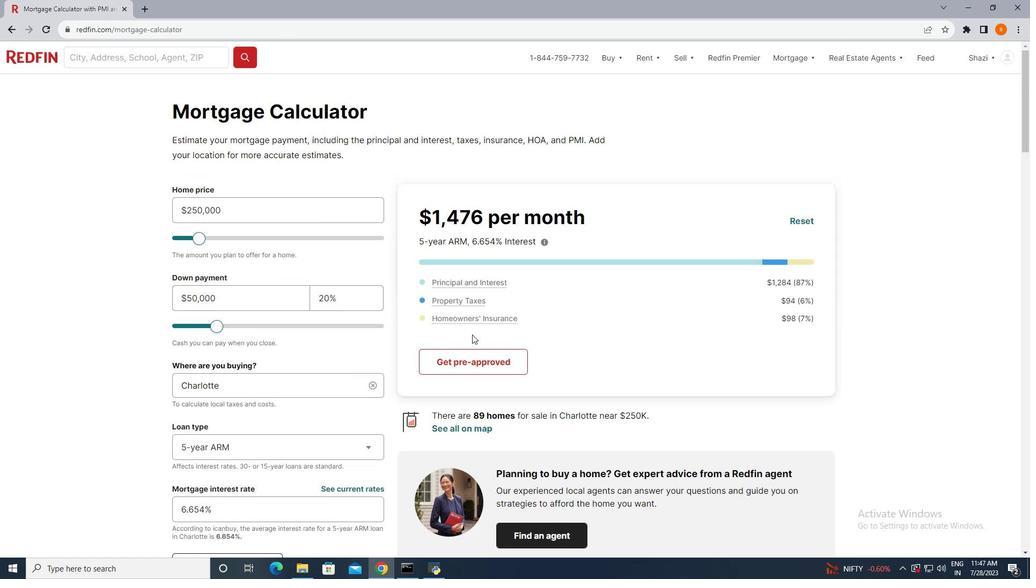 
Action: Mouse scrolled (472, 335) with delta (0, 0)
Screenshot: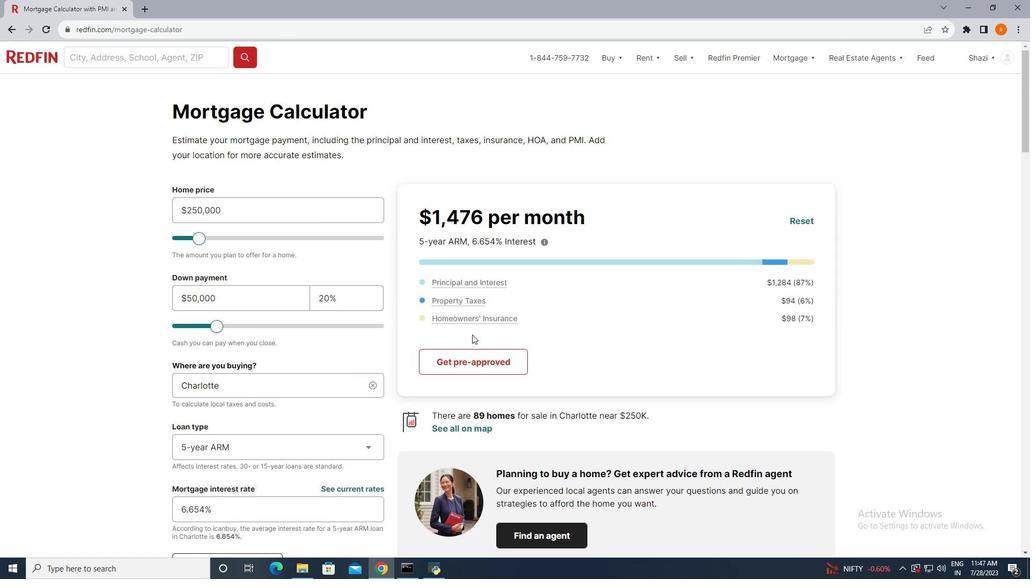 
Action: Mouse scrolled (472, 335) with delta (0, 0)
Screenshot: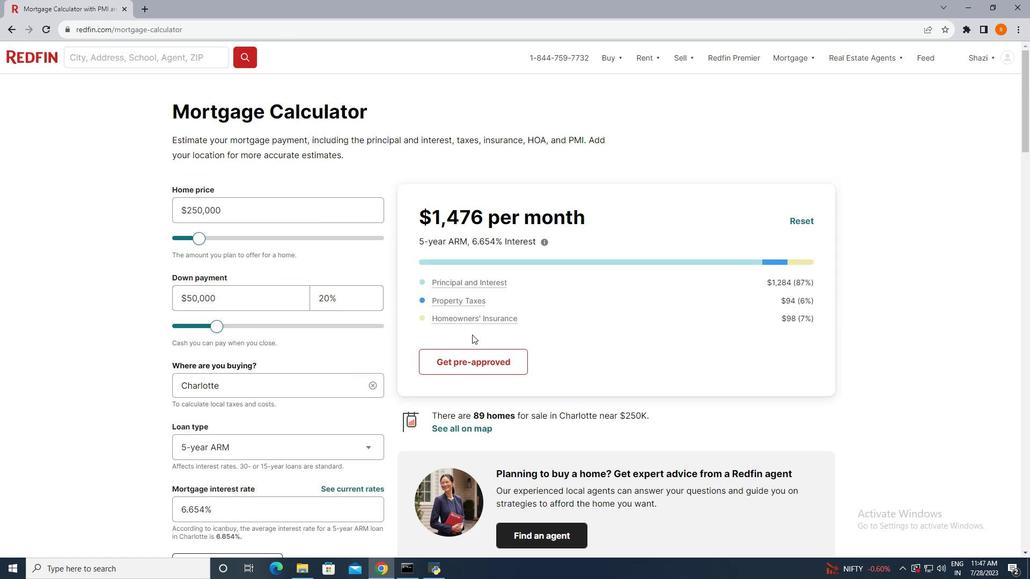 
Action: Mouse scrolled (472, 335) with delta (0, 0)
Screenshot: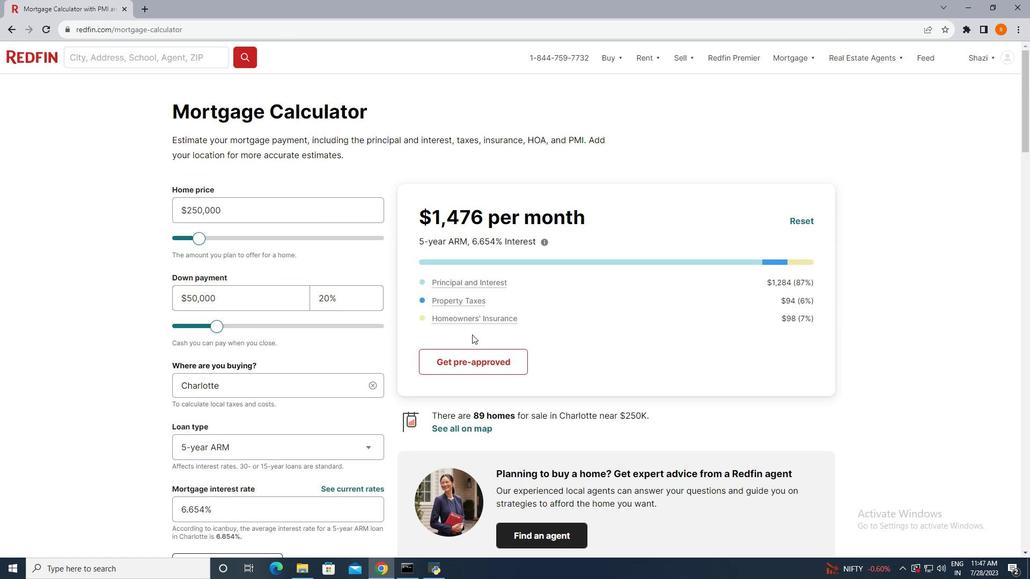 
Action: Mouse scrolled (472, 335) with delta (0, 0)
Screenshot: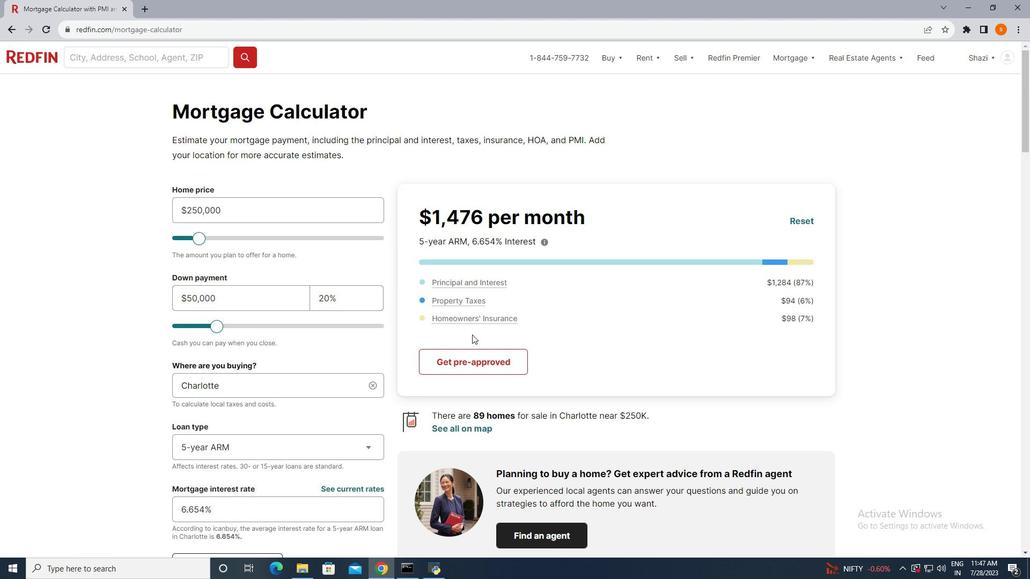 
Action: Mouse scrolled (472, 335) with delta (0, 0)
Screenshot: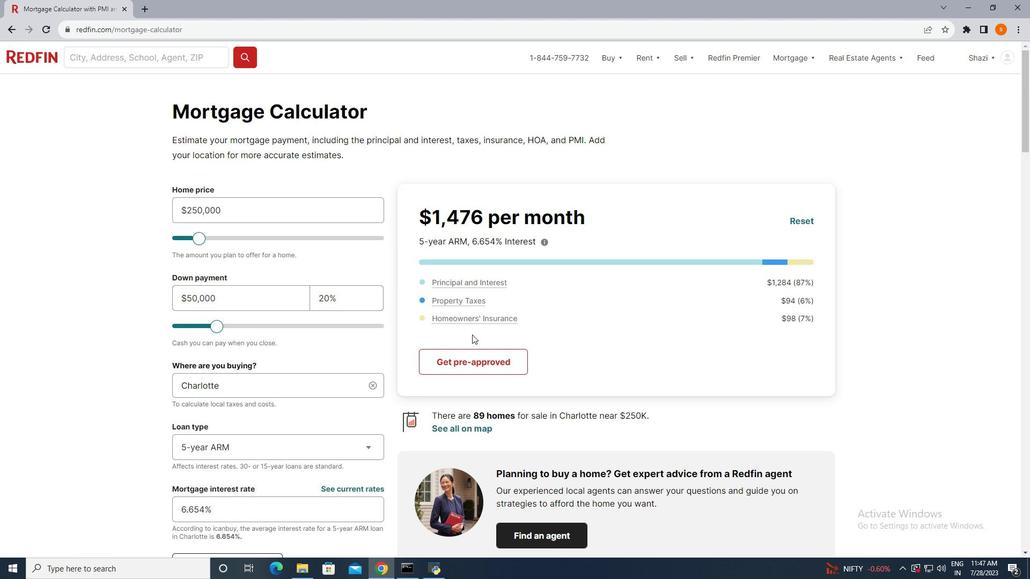
